 Task: Add a condition where "Channel Is Facebook Post" in pending tickets.
Action: Mouse moved to (117, 477)
Screenshot: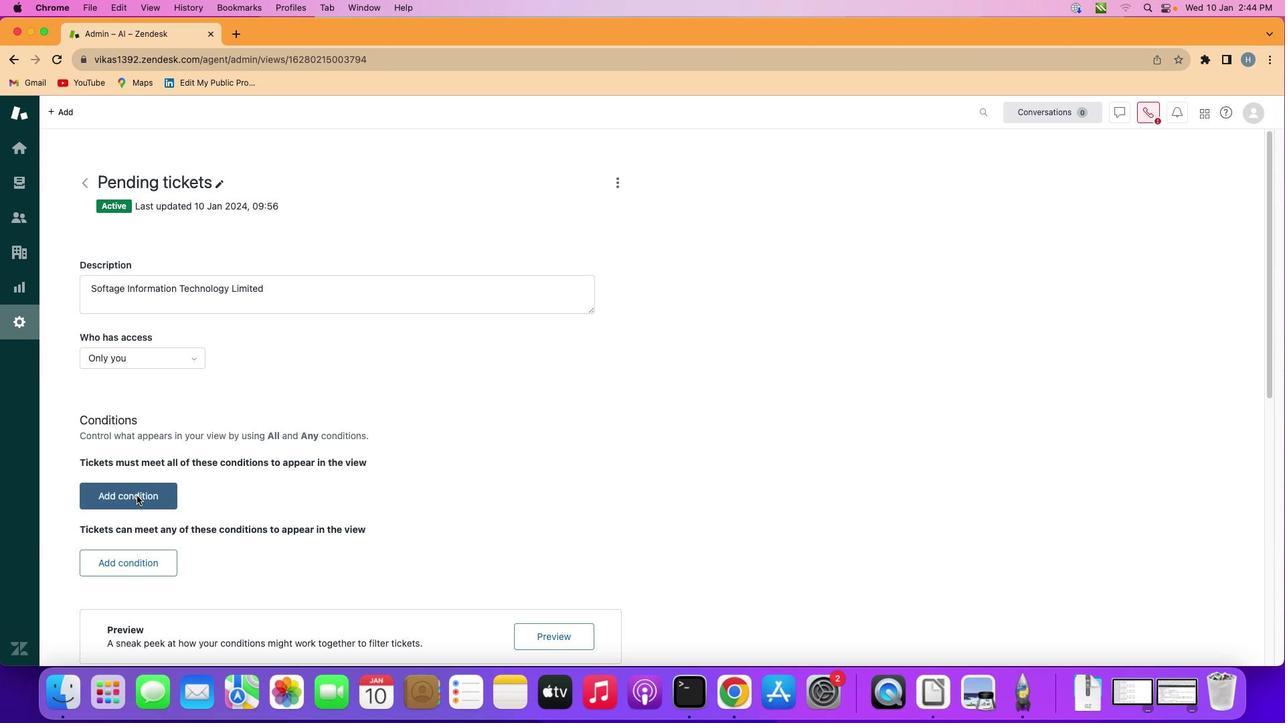 
Action: Mouse pressed left at (117, 477)
Screenshot: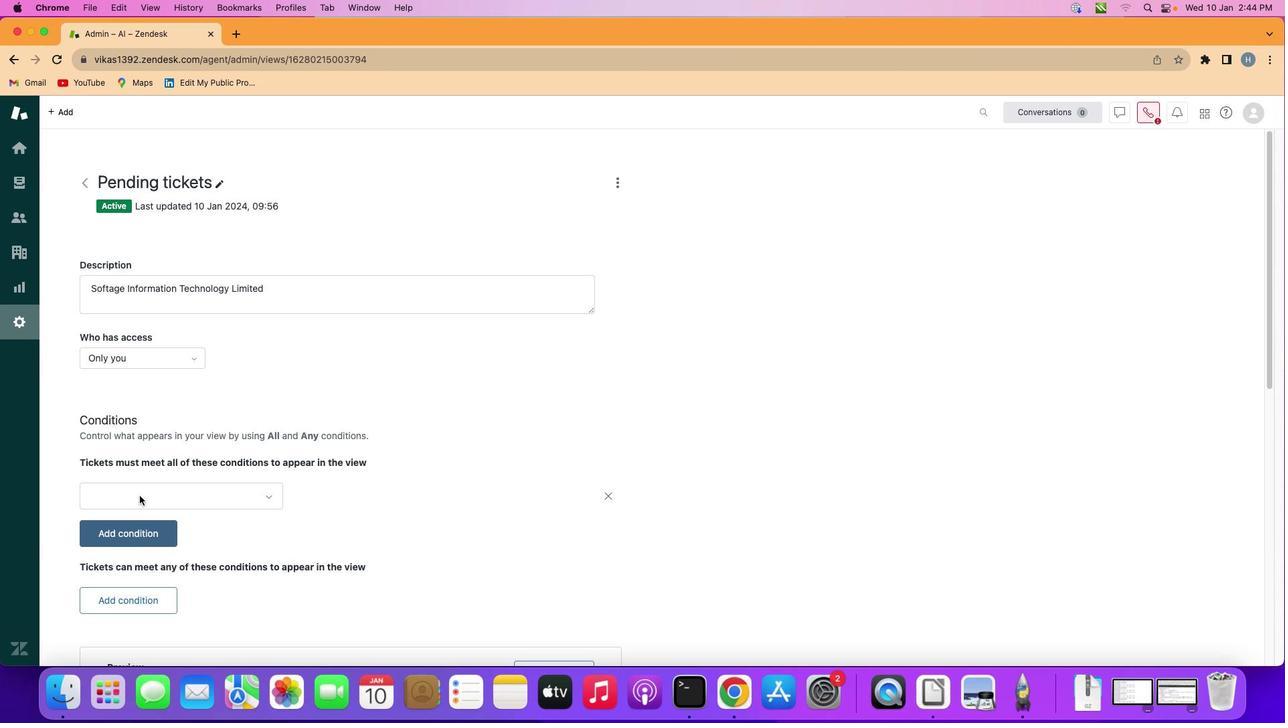 
Action: Mouse moved to (186, 478)
Screenshot: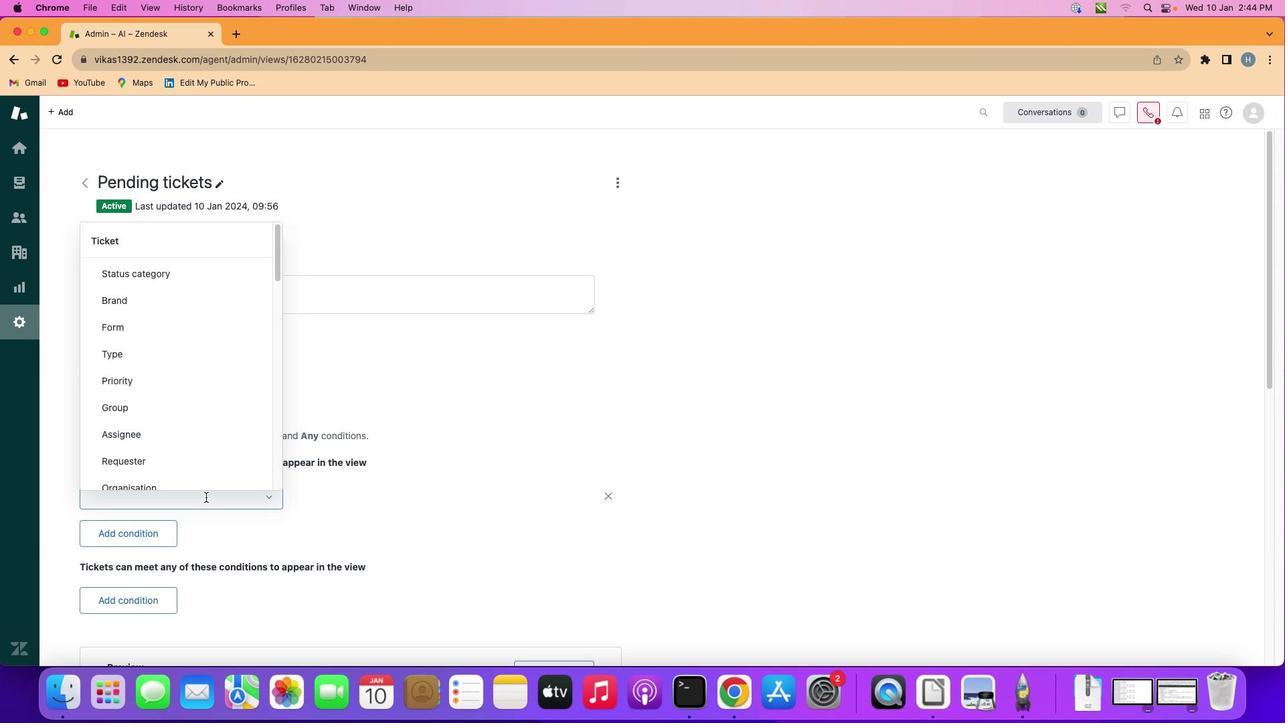 
Action: Mouse pressed left at (186, 478)
Screenshot: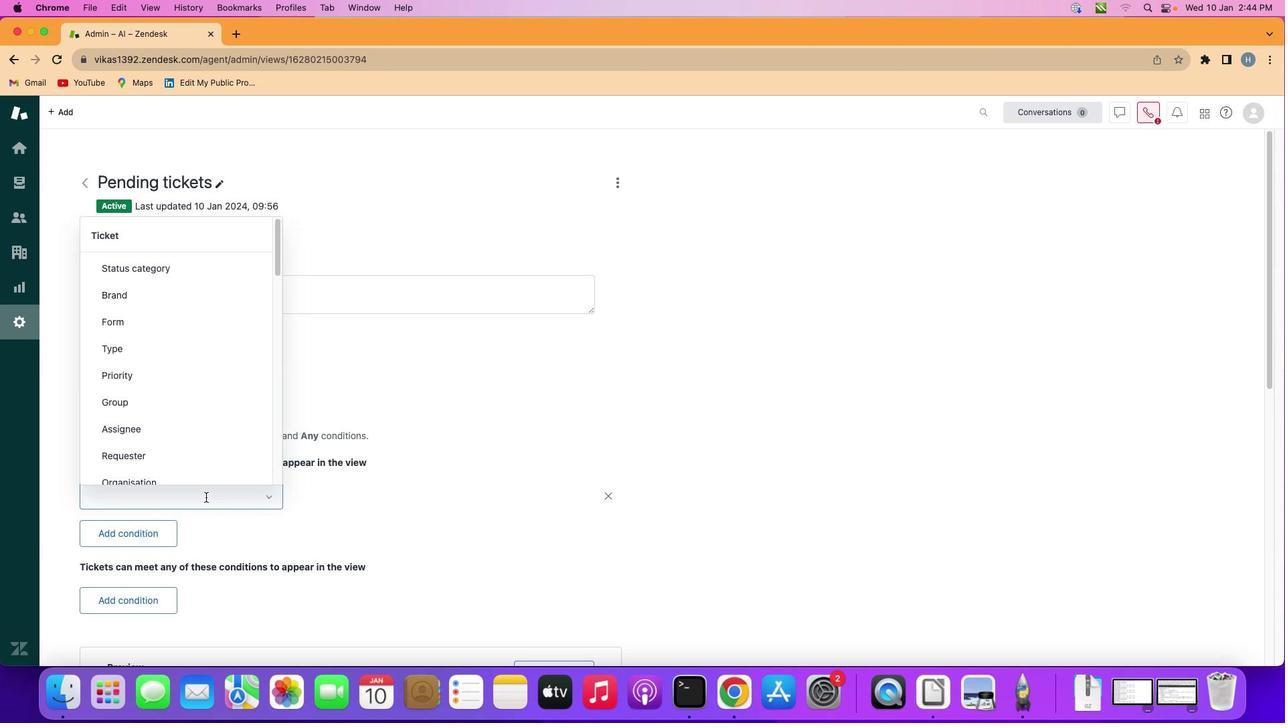 
Action: Mouse moved to (168, 342)
Screenshot: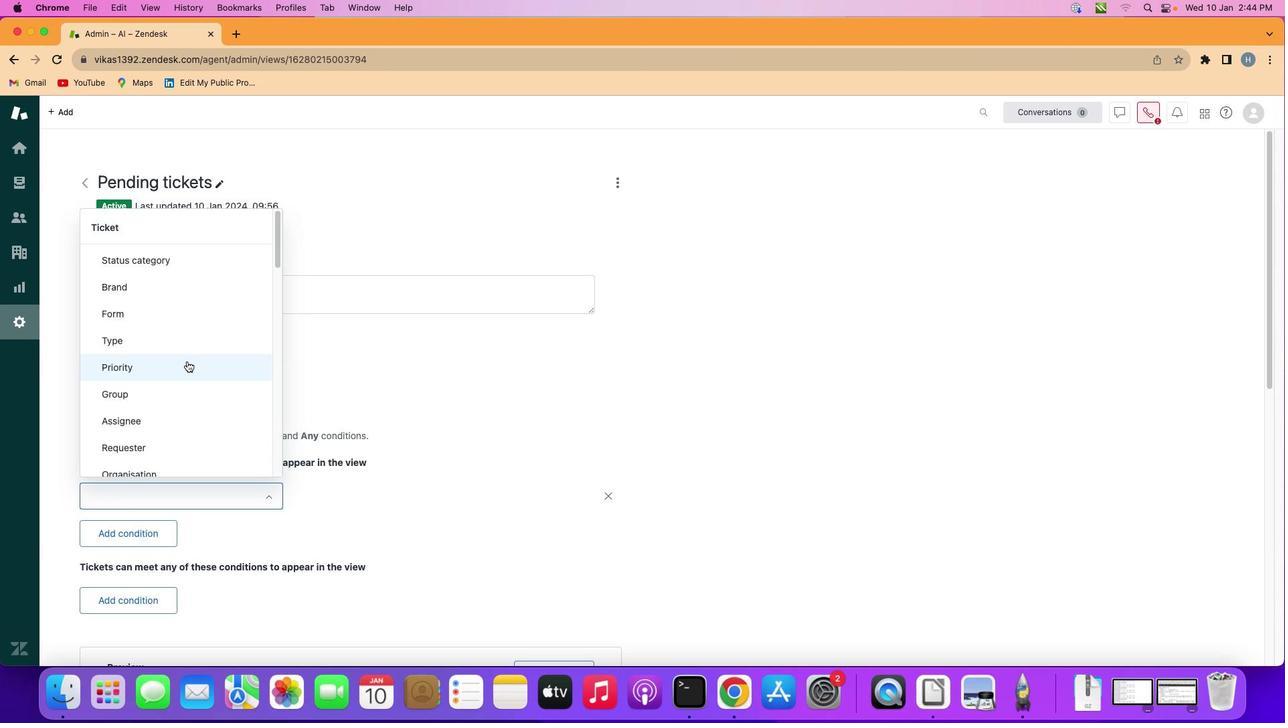 
Action: Mouse scrolled (168, 342) with delta (-18, -18)
Screenshot: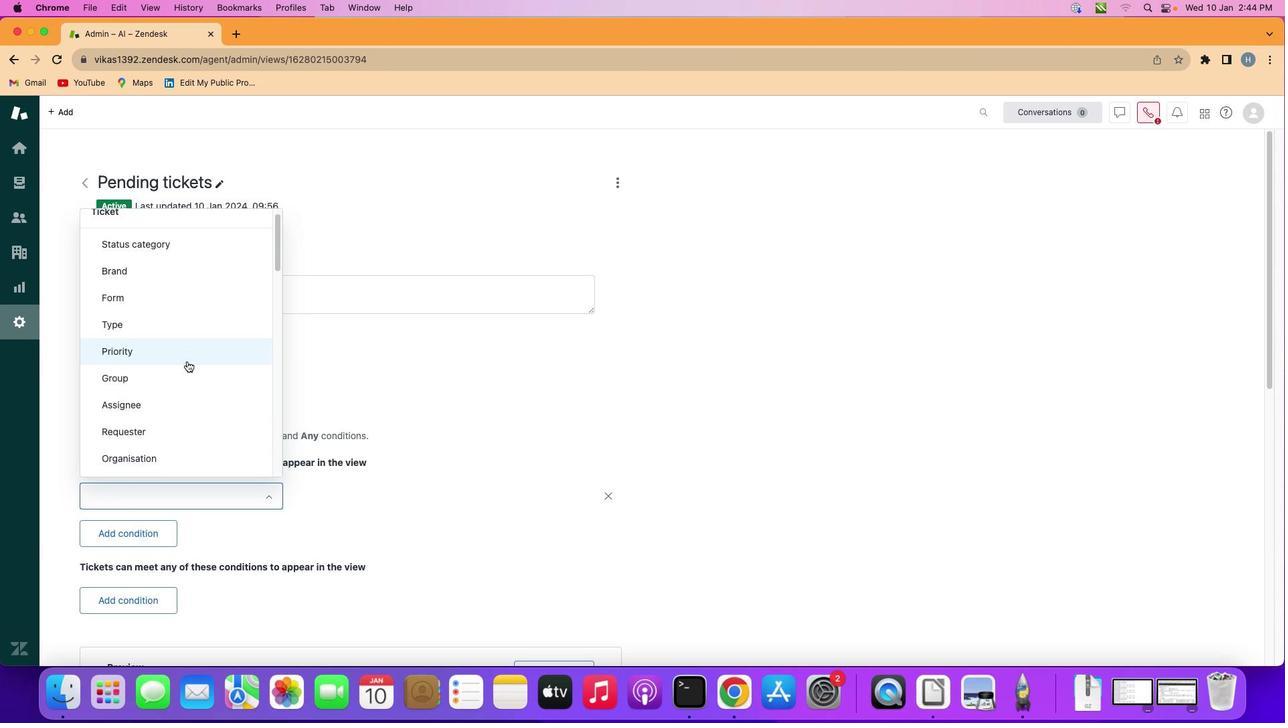 
Action: Mouse scrolled (168, 342) with delta (-18, -18)
Screenshot: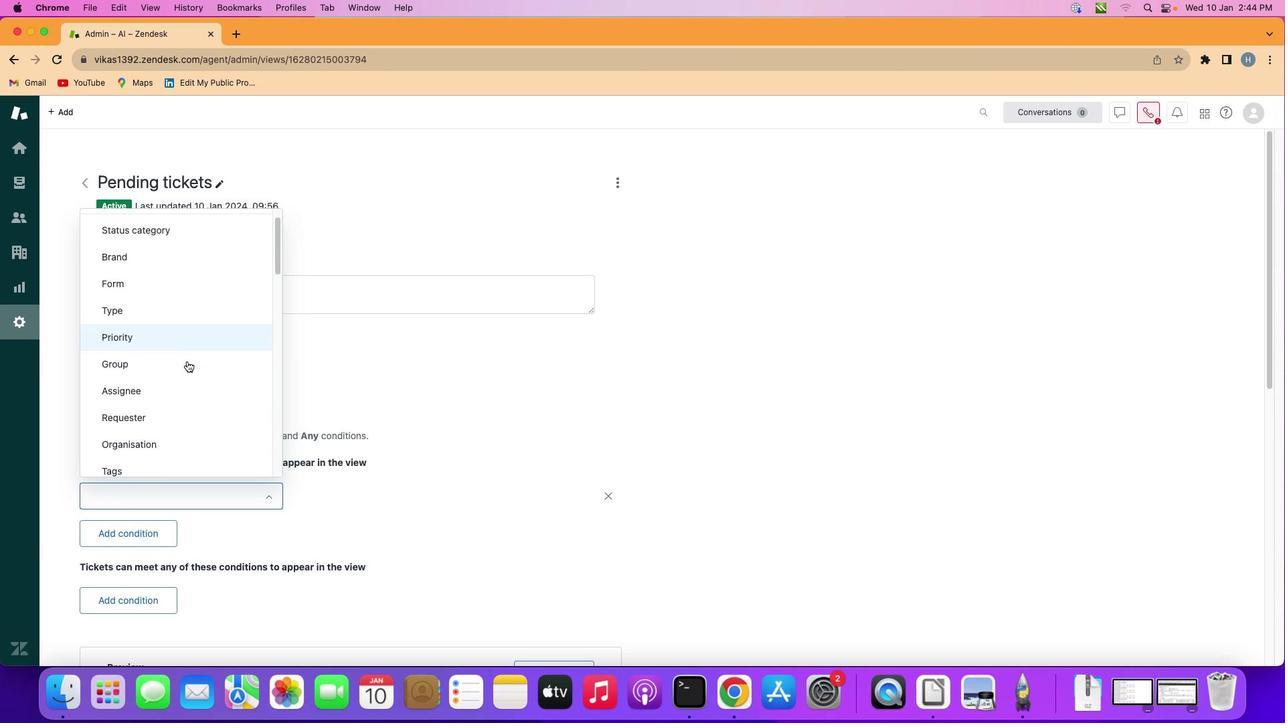 
Action: Mouse scrolled (168, 342) with delta (-18, -18)
Screenshot: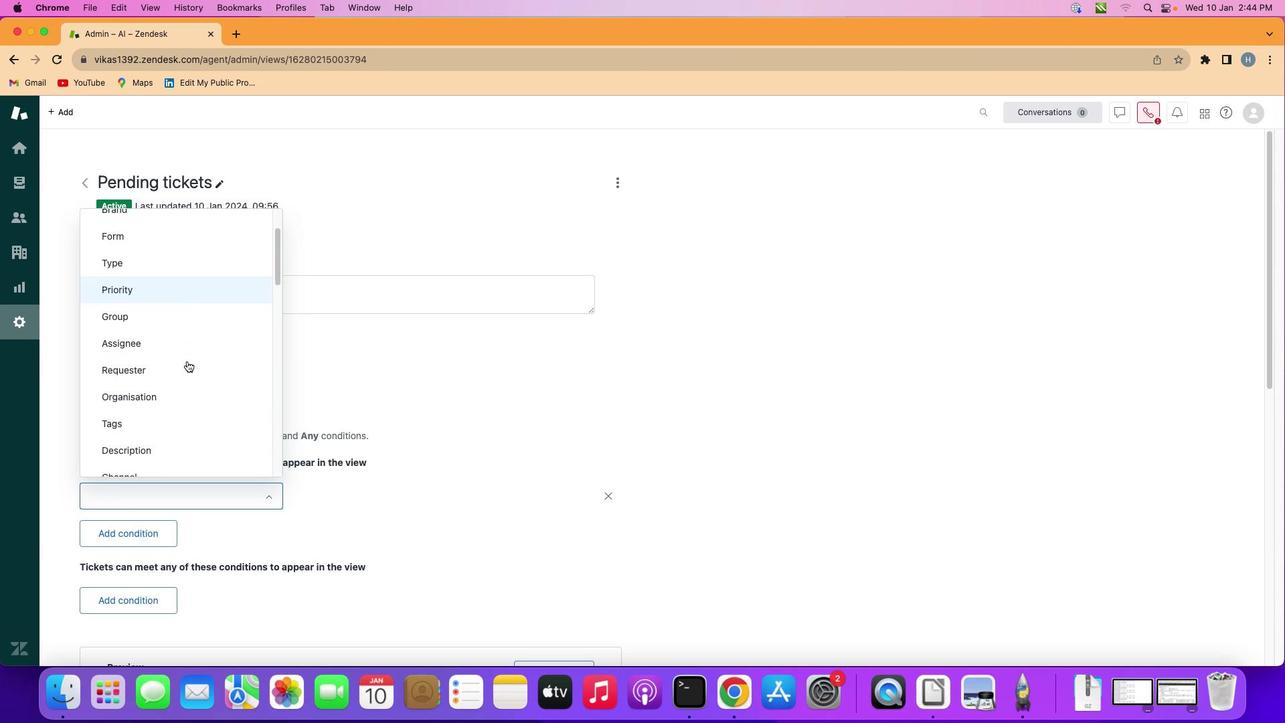 
Action: Mouse scrolled (168, 342) with delta (-18, -19)
Screenshot: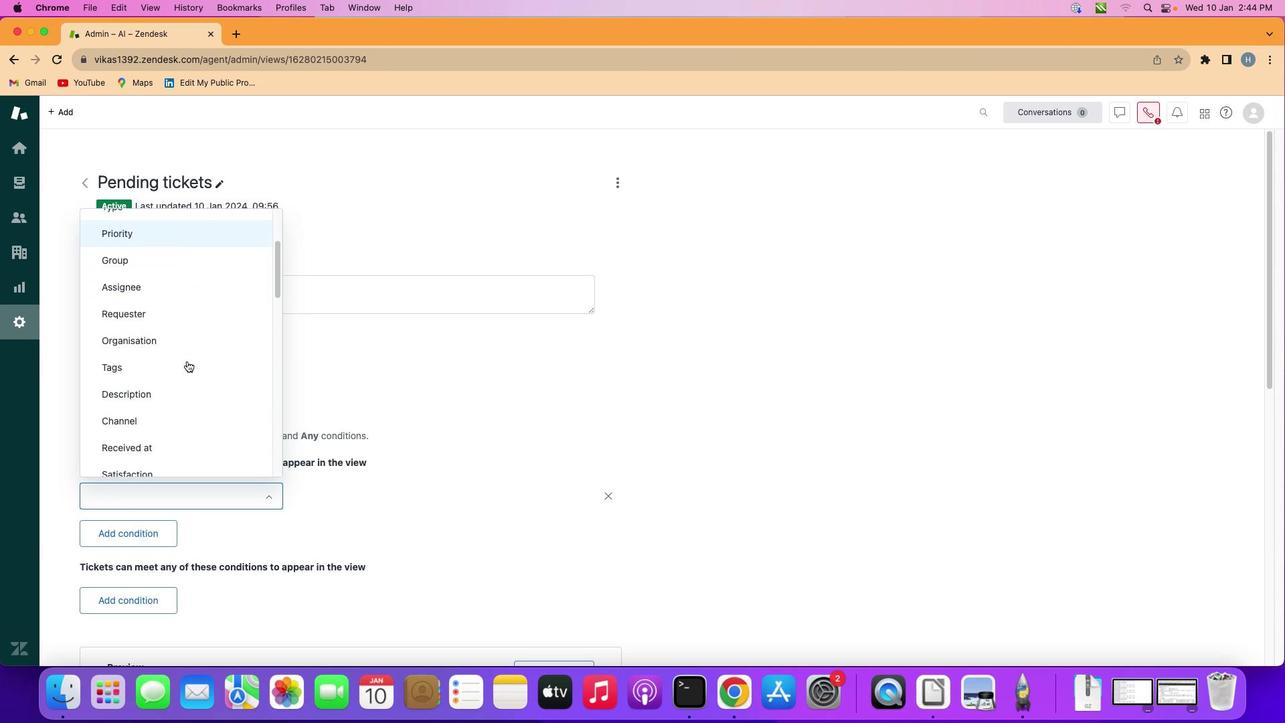 
Action: Mouse scrolled (168, 342) with delta (-18, -19)
Screenshot: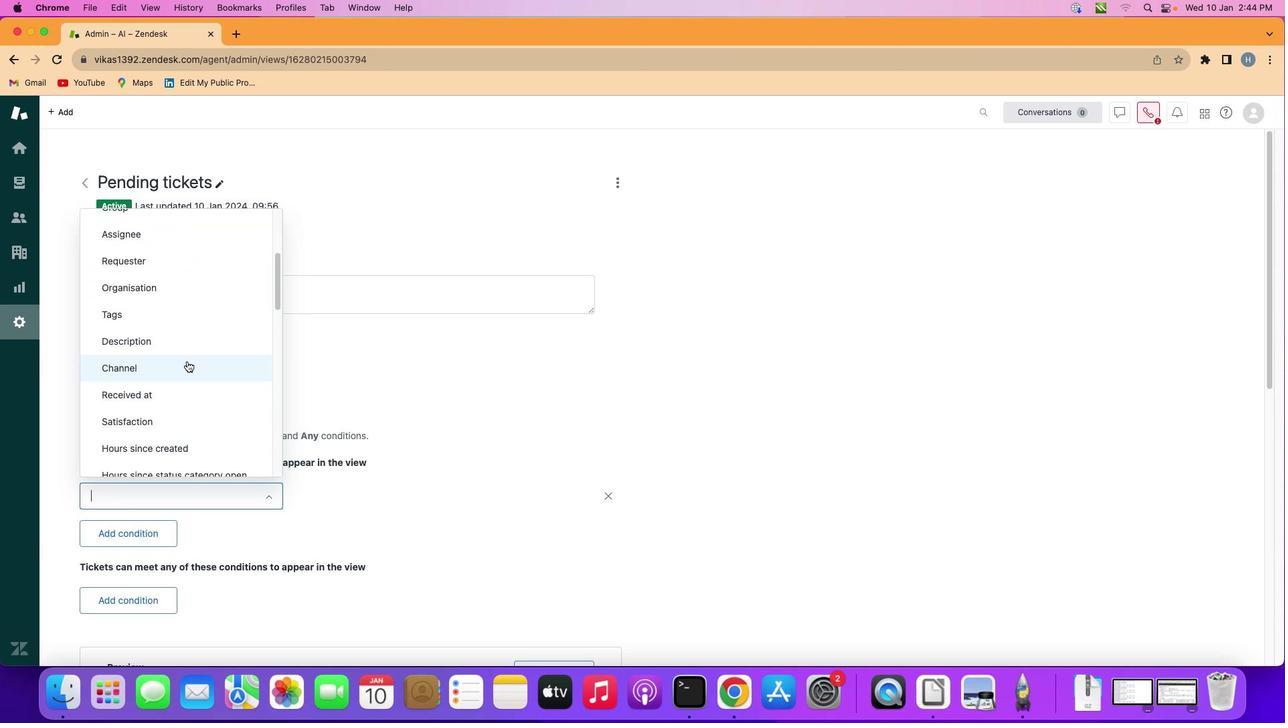 
Action: Mouse moved to (175, 338)
Screenshot: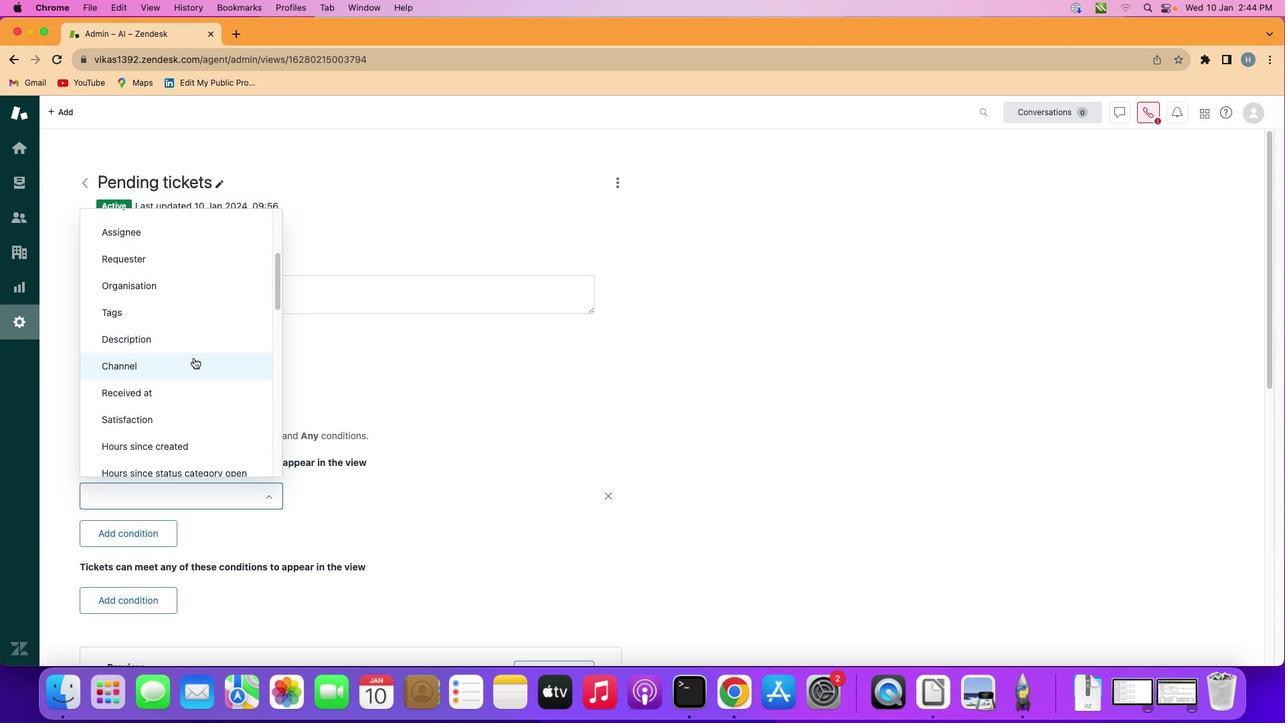 
Action: Mouse scrolled (175, 338) with delta (-18, -18)
Screenshot: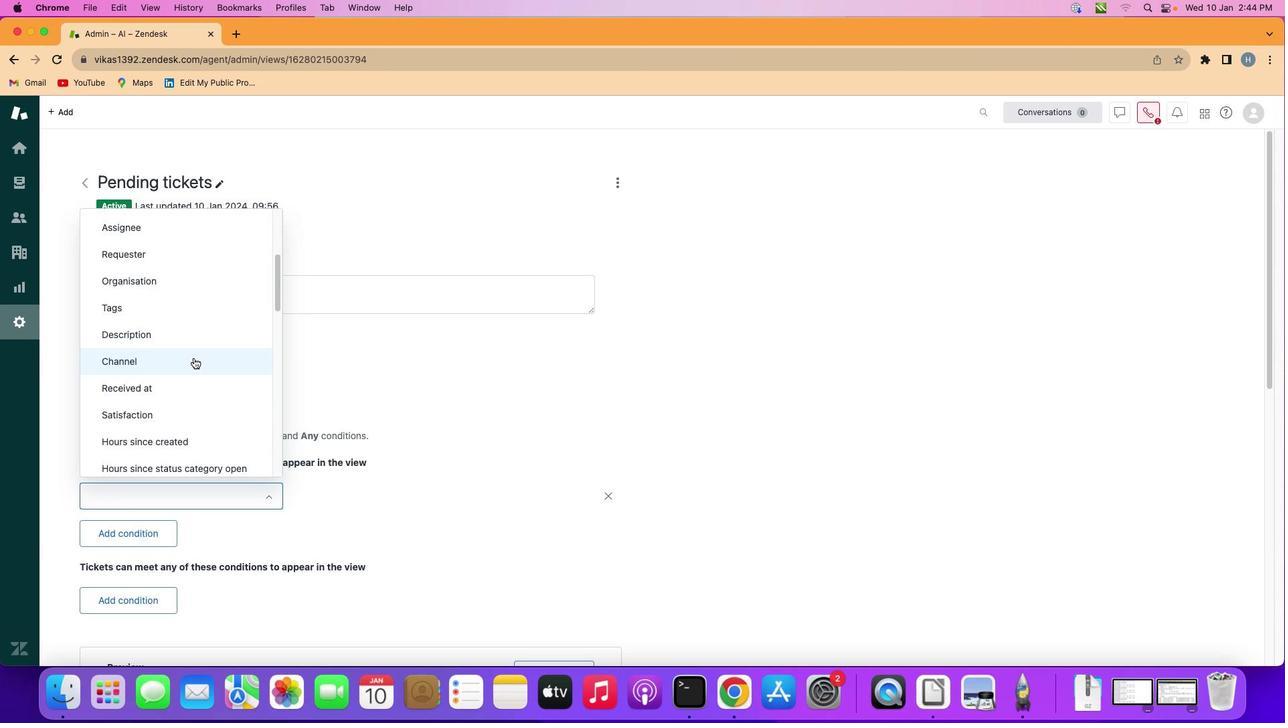 
Action: Mouse scrolled (175, 338) with delta (-18, -18)
Screenshot: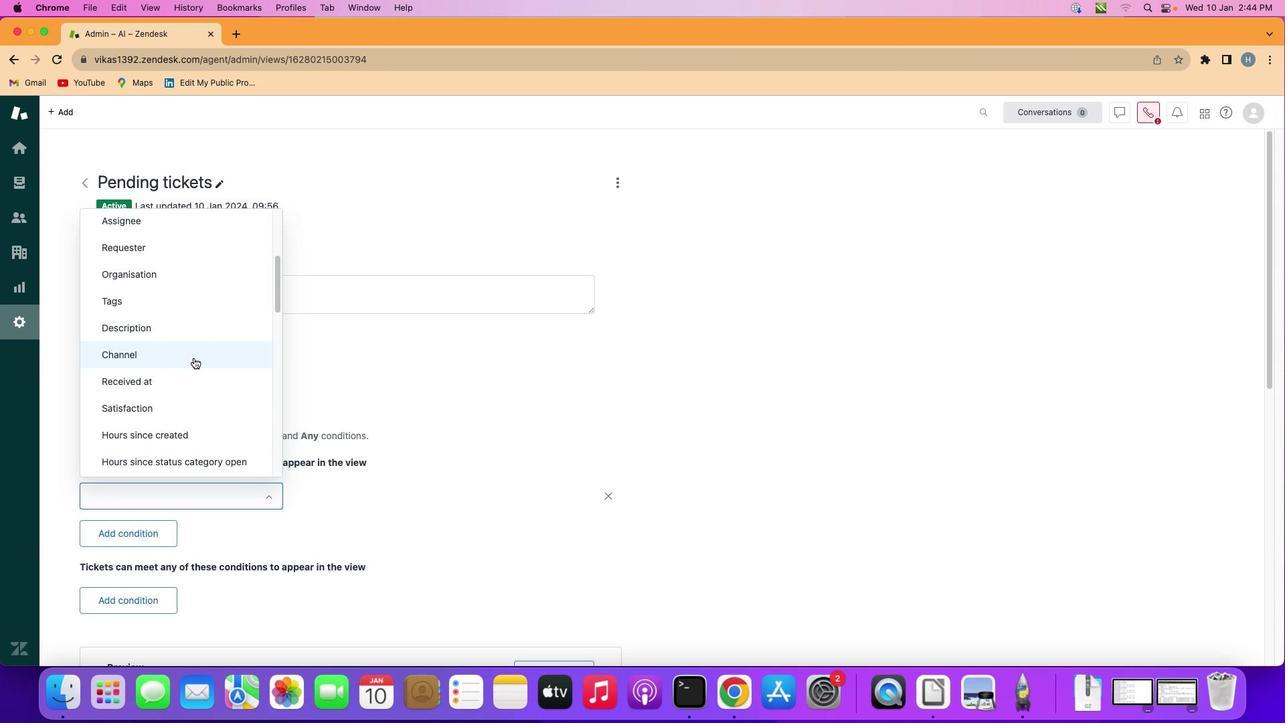 
Action: Mouse moved to (178, 333)
Screenshot: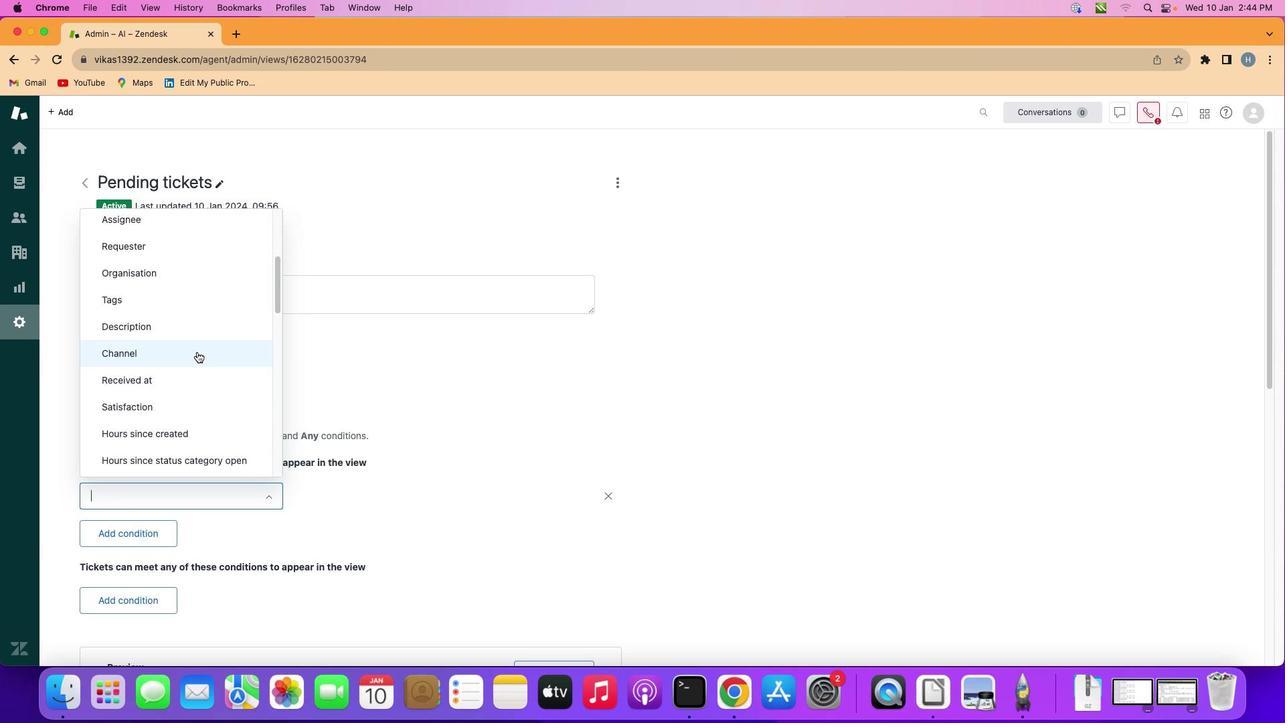 
Action: Mouse pressed left at (178, 333)
Screenshot: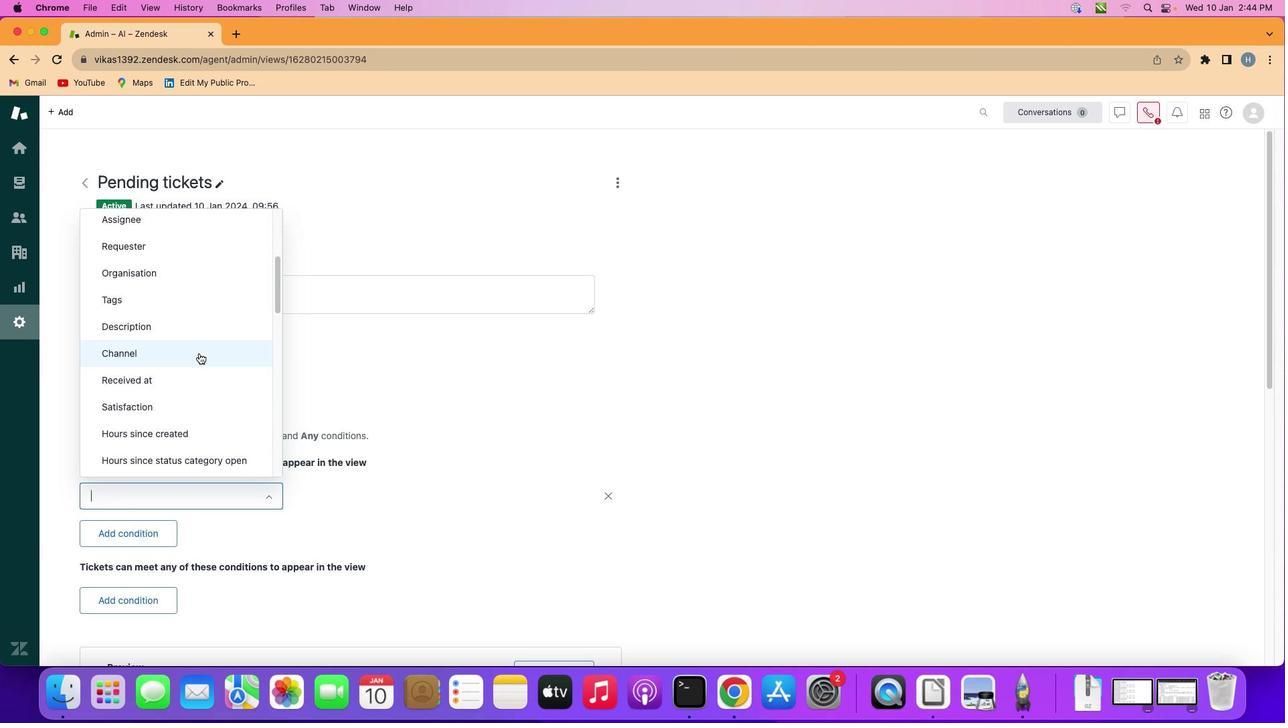 
Action: Mouse moved to (363, 472)
Screenshot: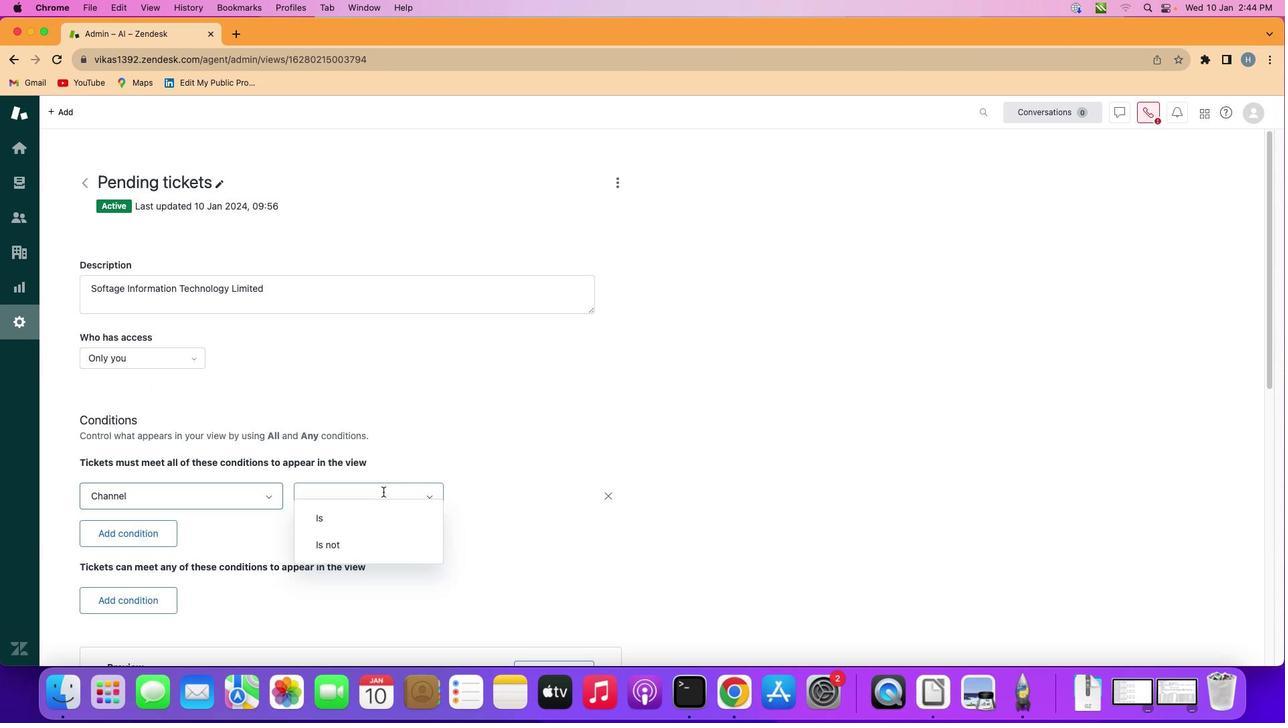 
Action: Mouse pressed left at (363, 472)
Screenshot: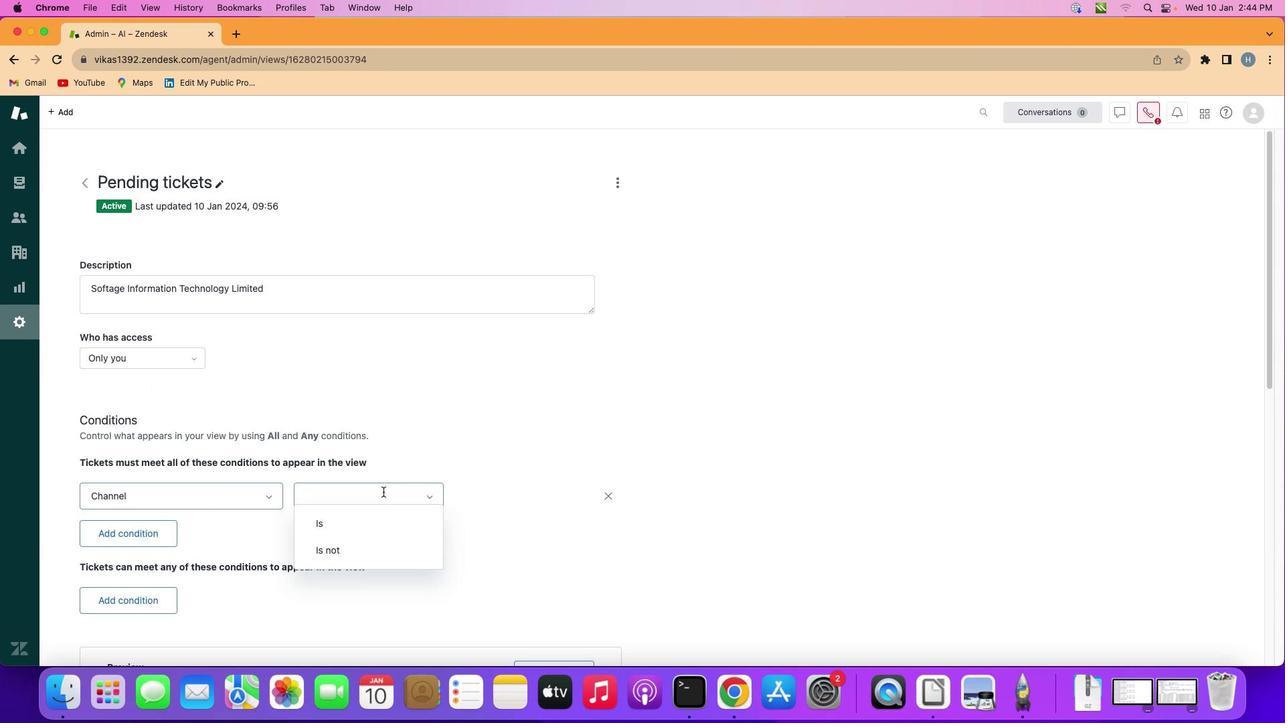
Action: Mouse moved to (352, 506)
Screenshot: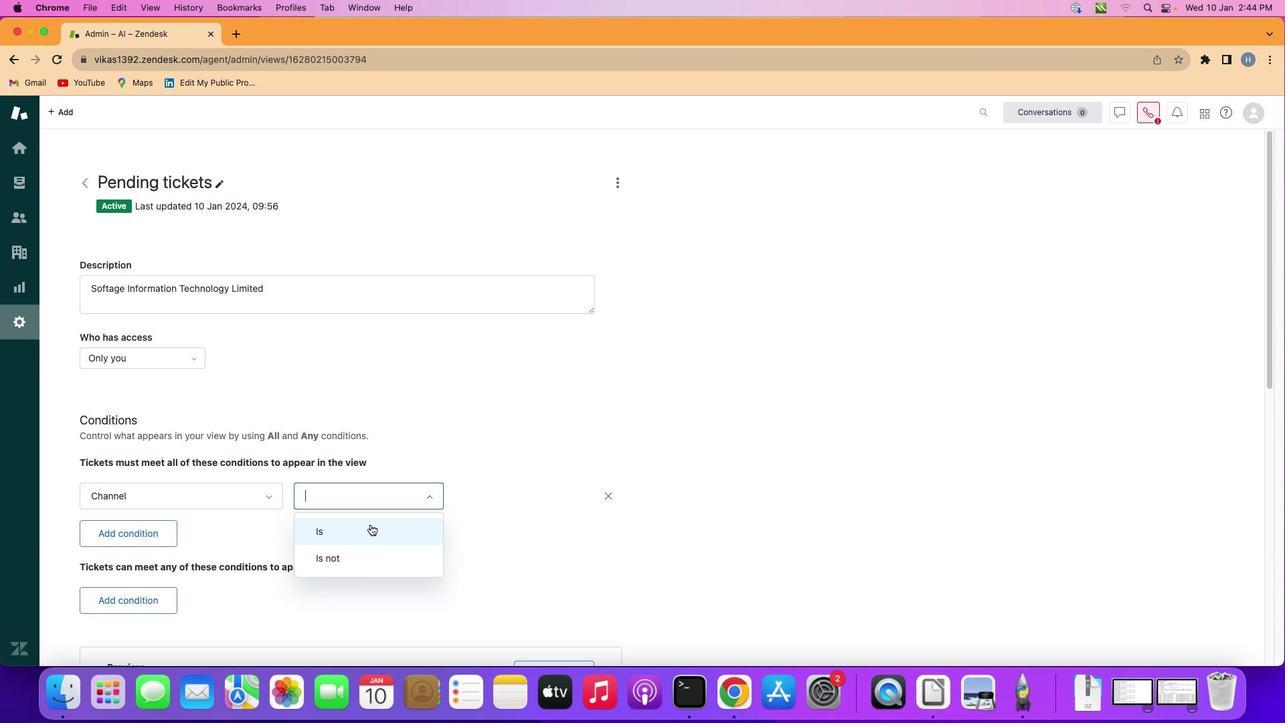 
Action: Mouse pressed left at (352, 506)
Screenshot: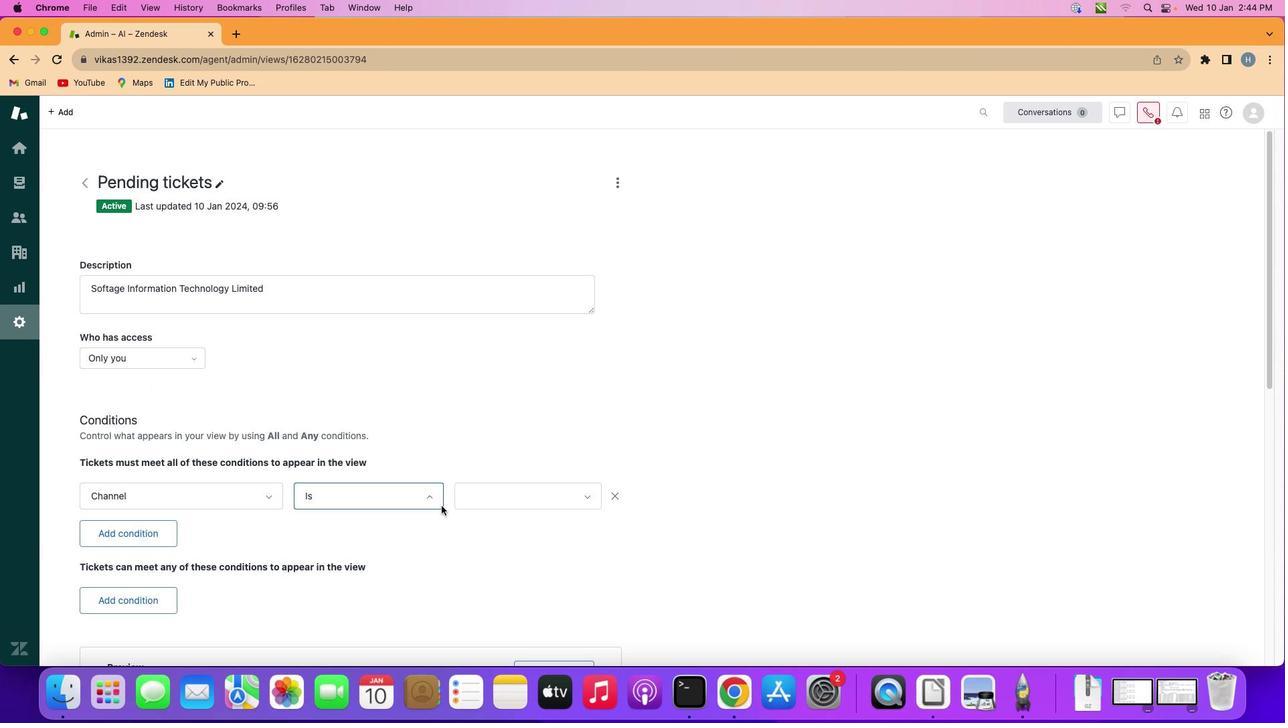 
Action: Mouse moved to (525, 467)
Screenshot: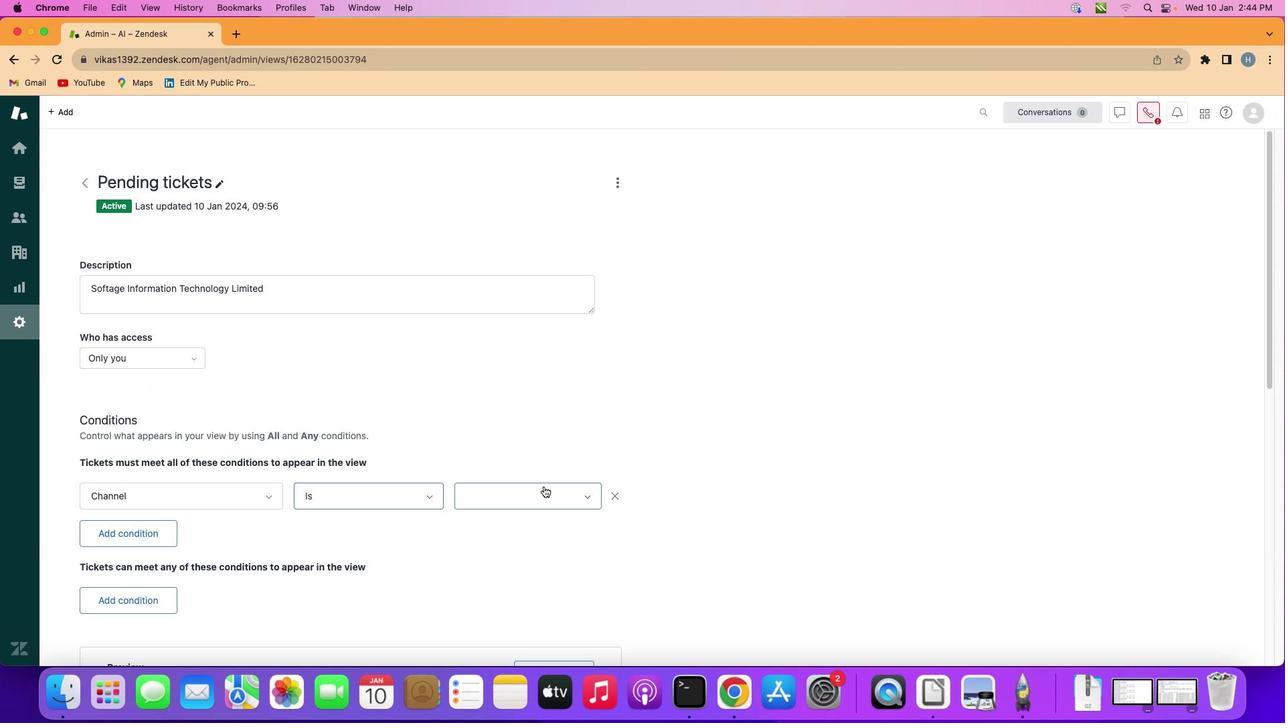 
Action: Mouse pressed left at (525, 467)
Screenshot: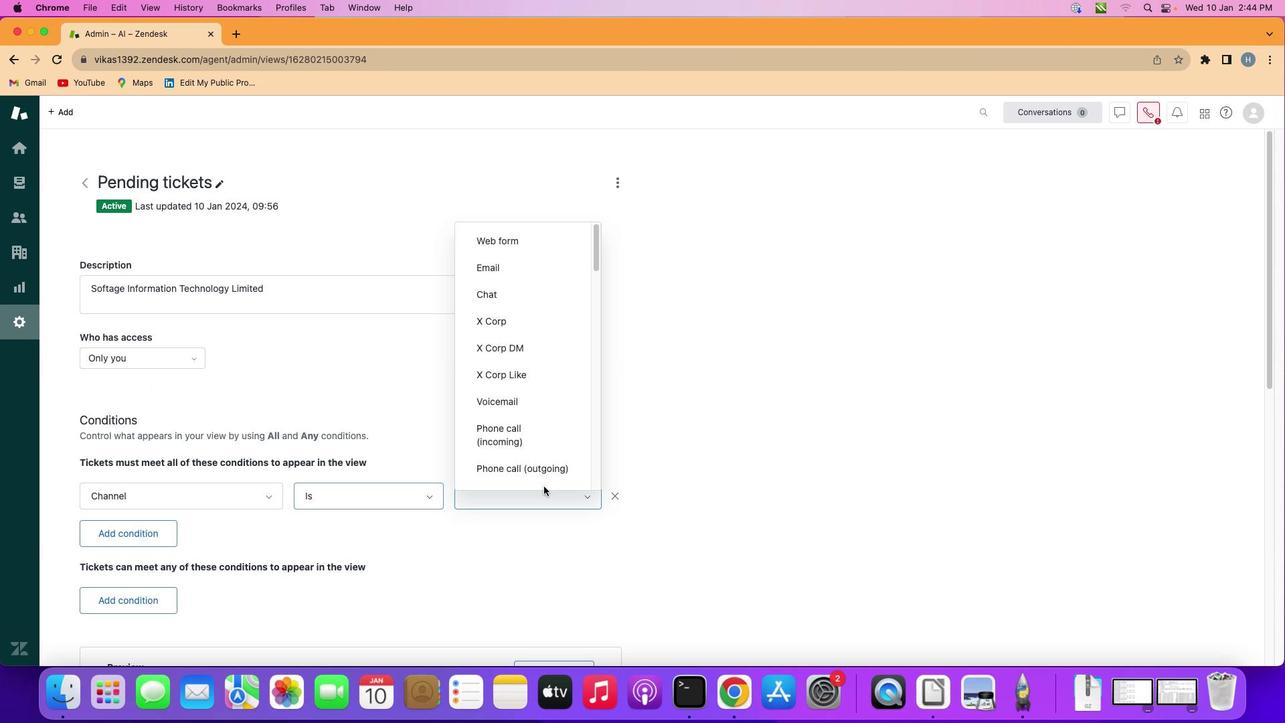 
Action: Mouse moved to (515, 310)
Screenshot: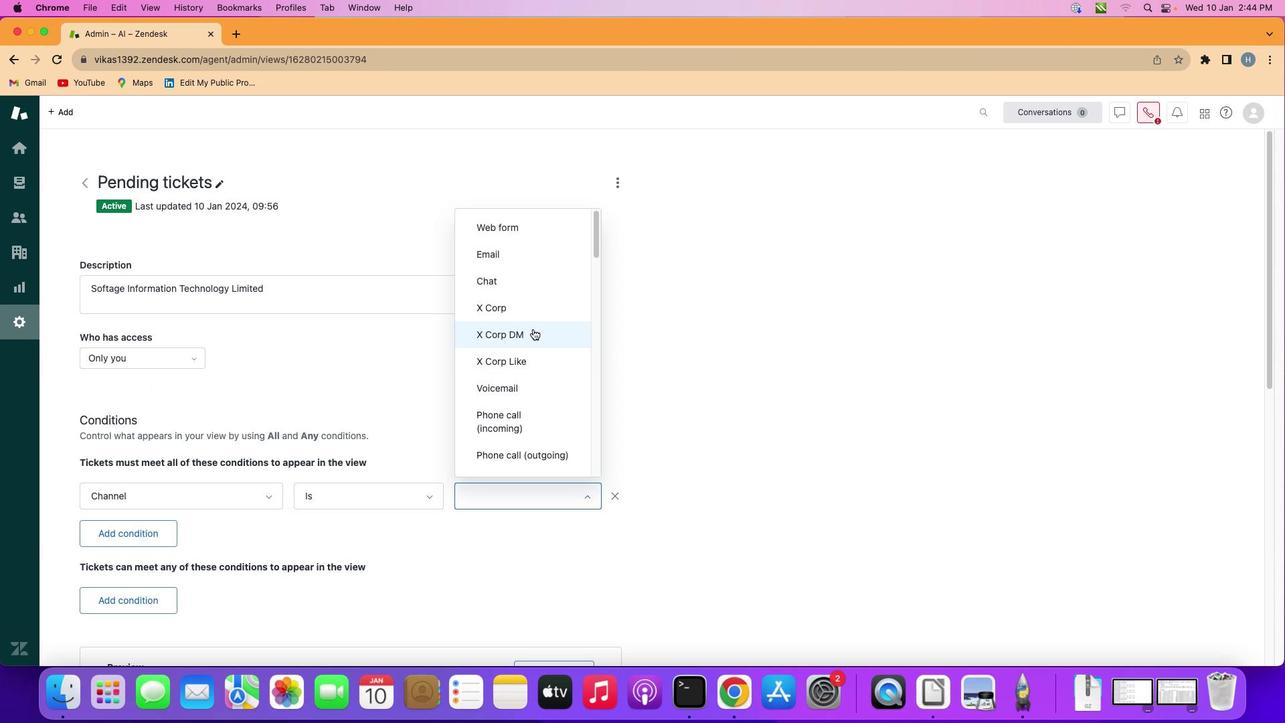 
Action: Mouse scrolled (515, 310) with delta (-18, -18)
Screenshot: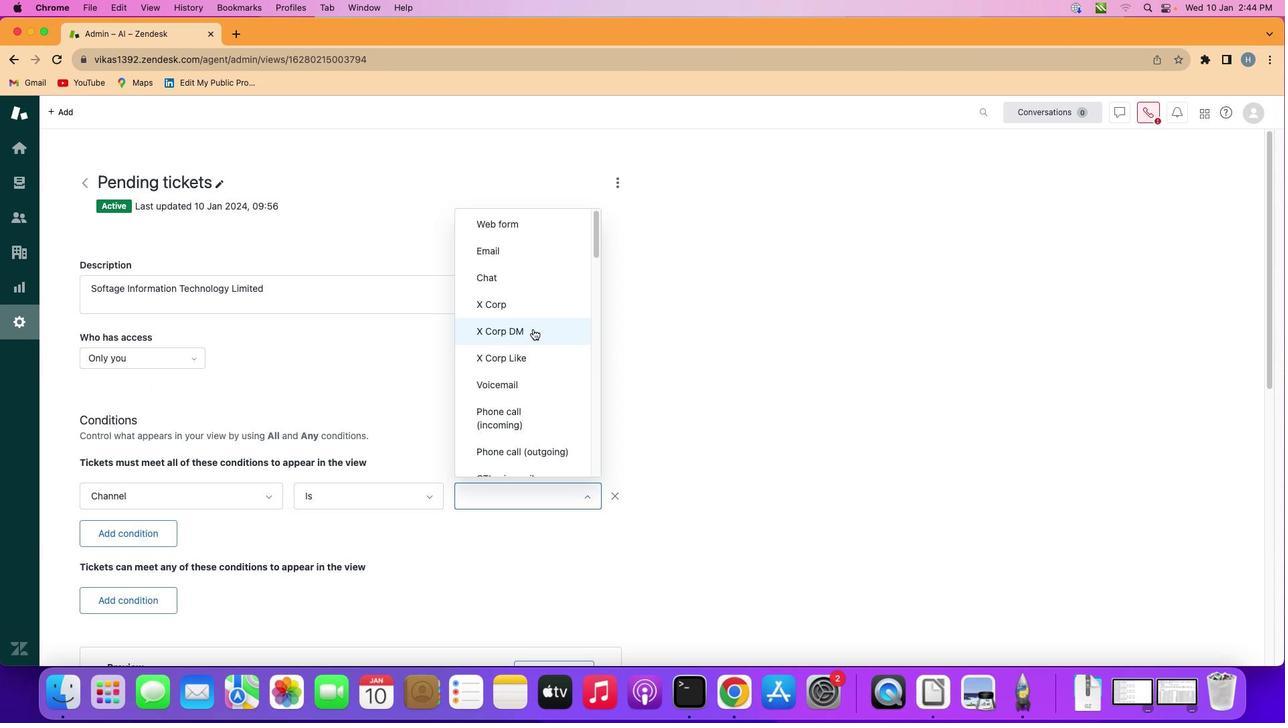 
Action: Mouse scrolled (515, 310) with delta (-18, -18)
Screenshot: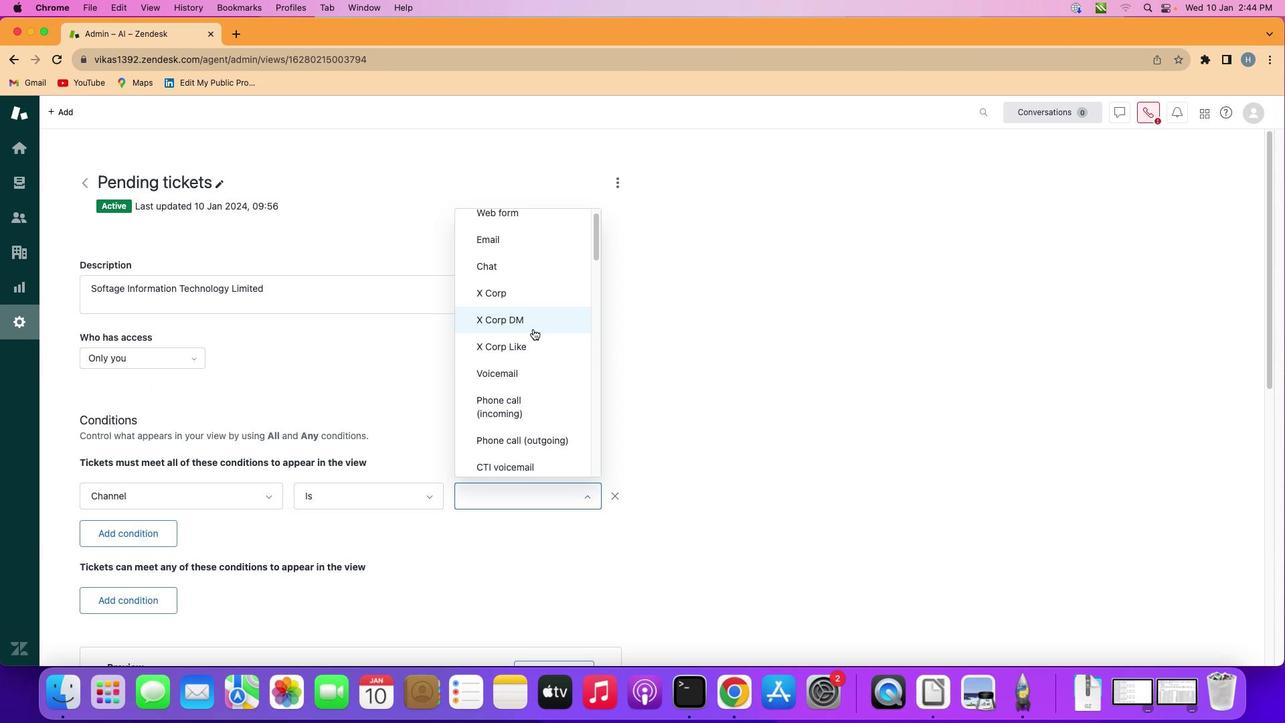 
Action: Mouse scrolled (515, 310) with delta (-18, -18)
Screenshot: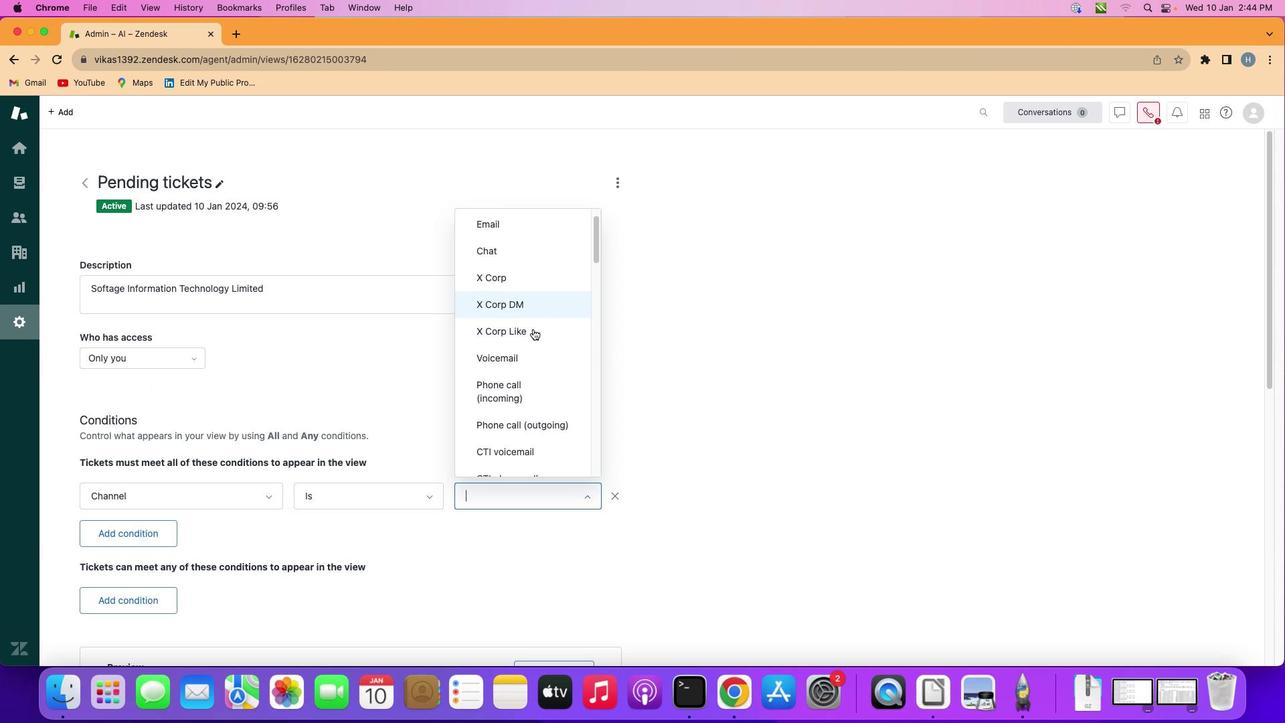 
Action: Mouse scrolled (515, 310) with delta (-18, -18)
Screenshot: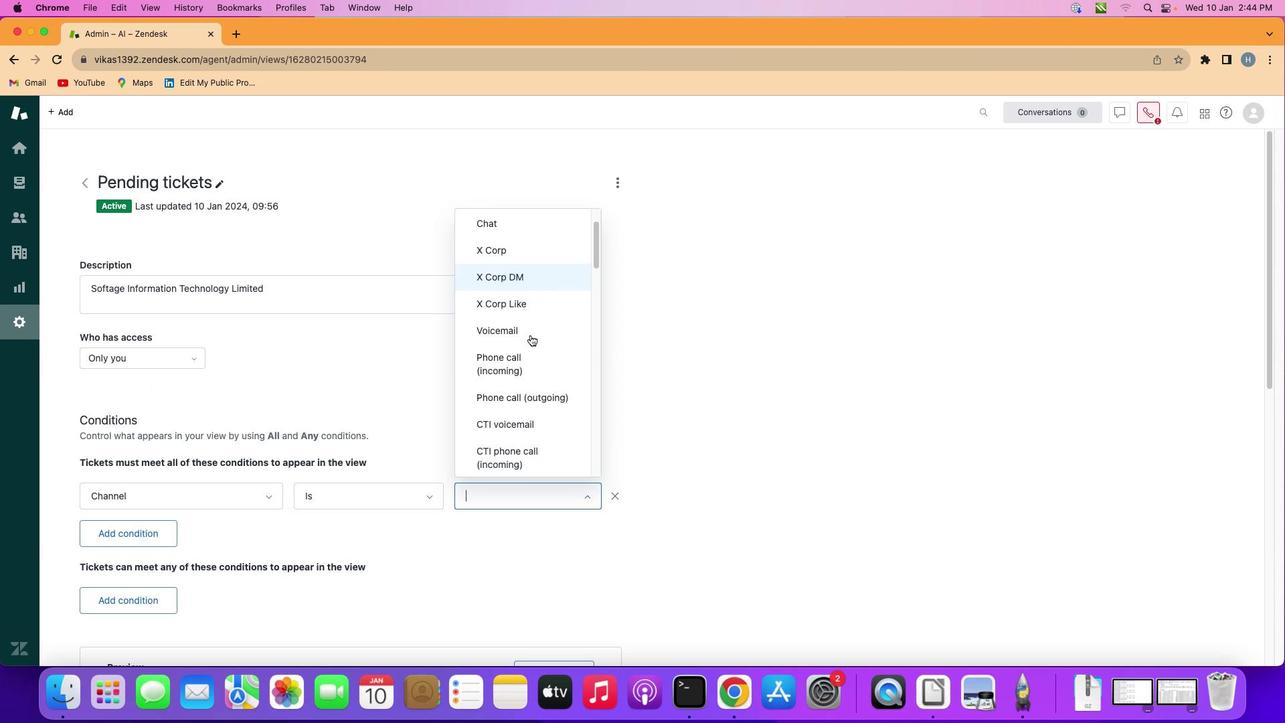 
Action: Mouse moved to (492, 336)
Screenshot: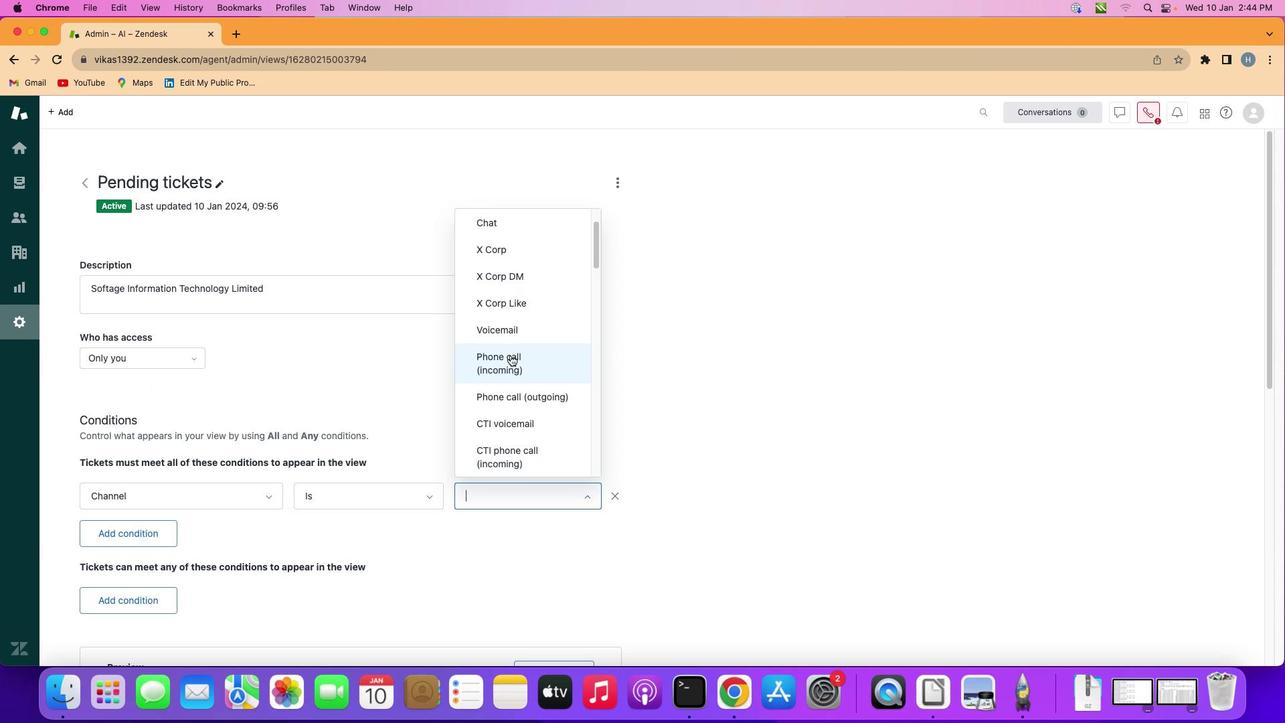 
Action: Mouse scrolled (492, 336) with delta (-18, -18)
Screenshot: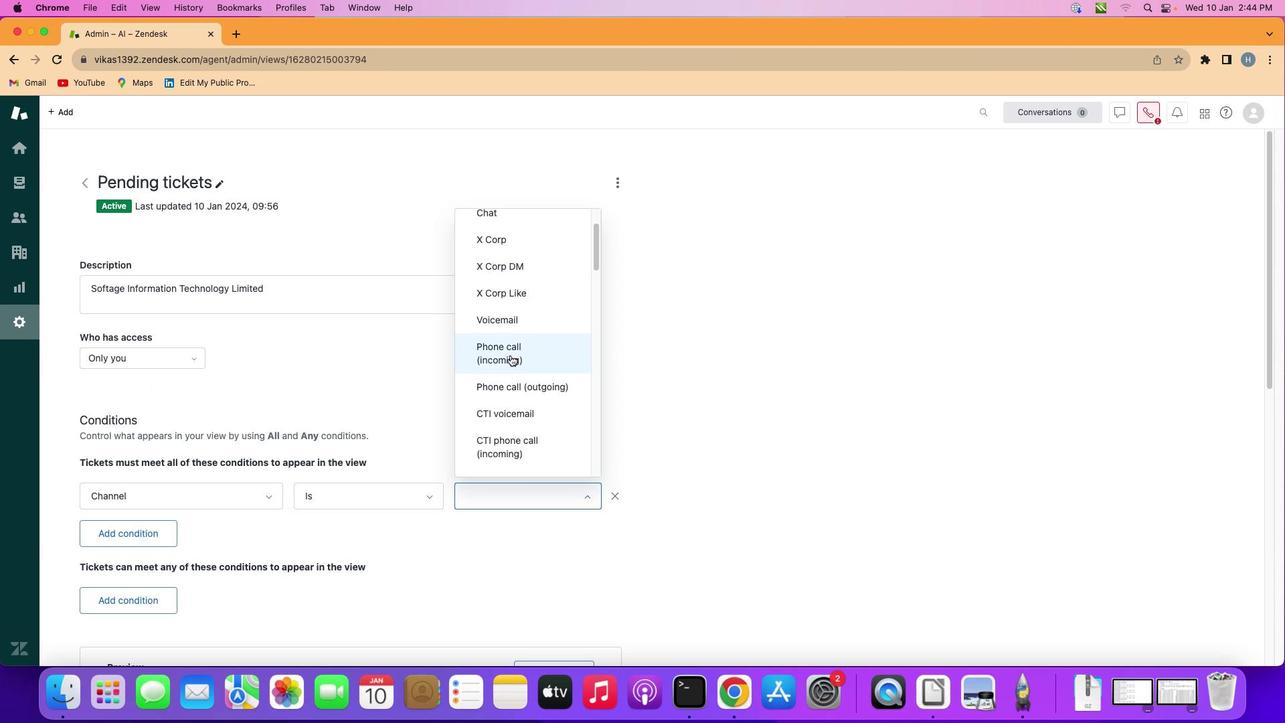 
Action: Mouse scrolled (492, 336) with delta (-18, -18)
Screenshot: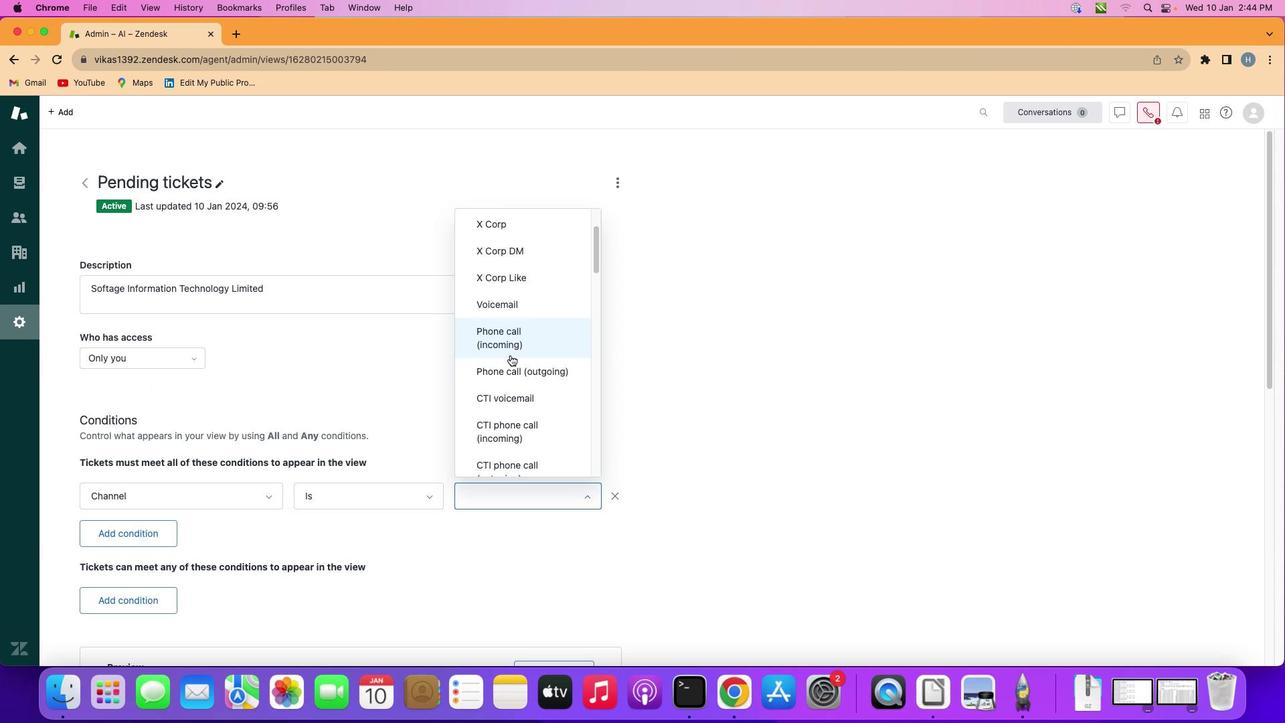 
Action: Mouse scrolled (492, 336) with delta (-18, -18)
Screenshot: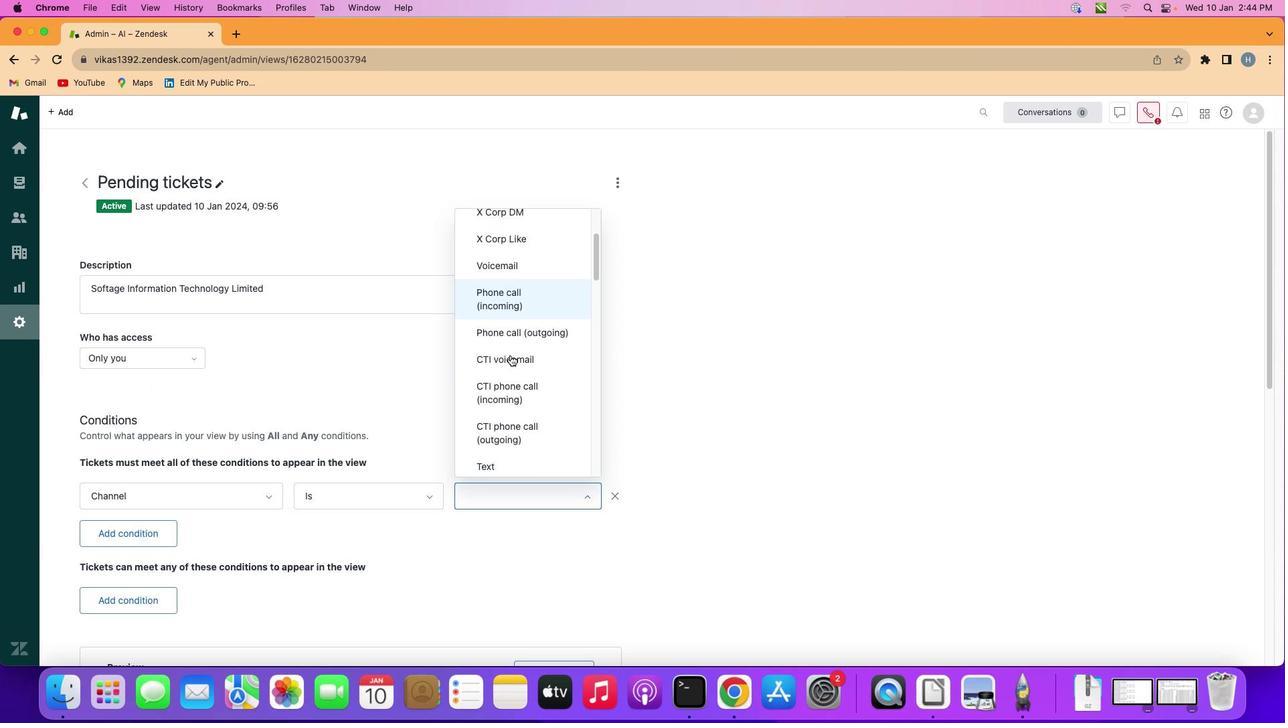 
Action: Mouse scrolled (492, 336) with delta (-18, -18)
Screenshot: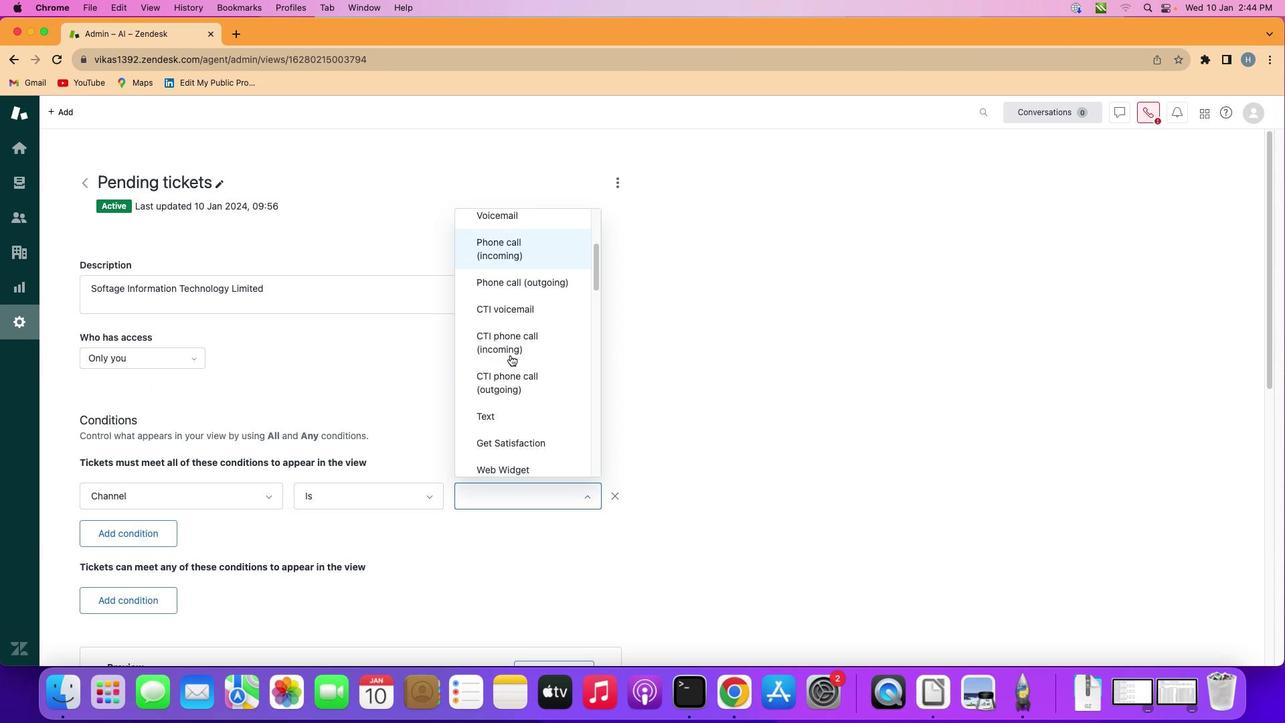 
Action: Mouse scrolled (492, 336) with delta (-18, -19)
Screenshot: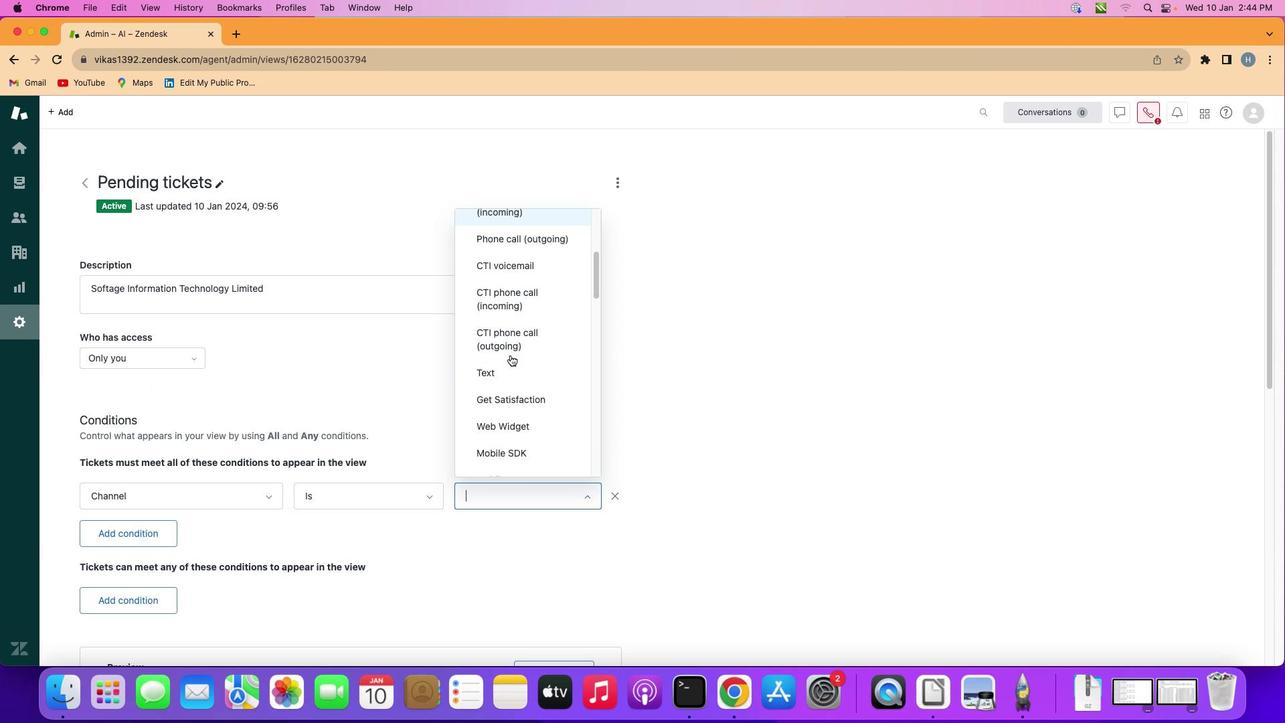 
Action: Mouse scrolled (492, 336) with delta (-18, -18)
Screenshot: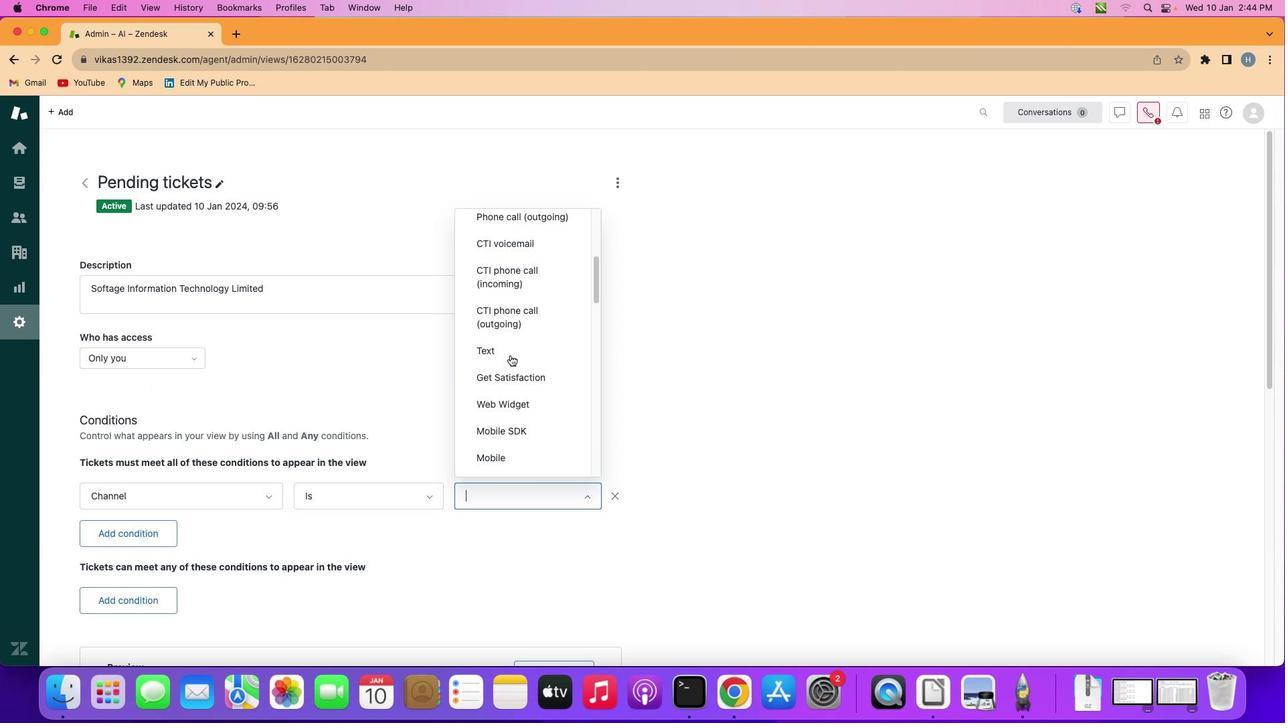 
Action: Mouse scrolled (492, 336) with delta (-18, -18)
Screenshot: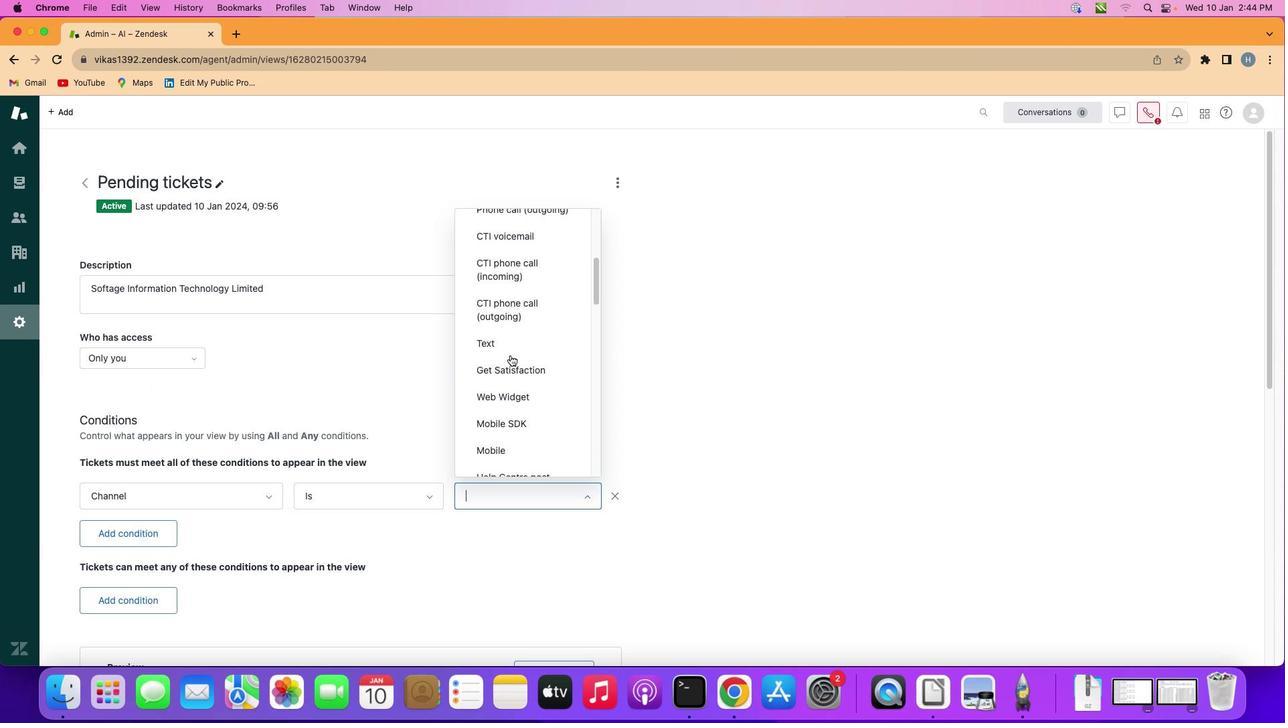 
Action: Mouse scrolled (492, 336) with delta (-18, -18)
Screenshot: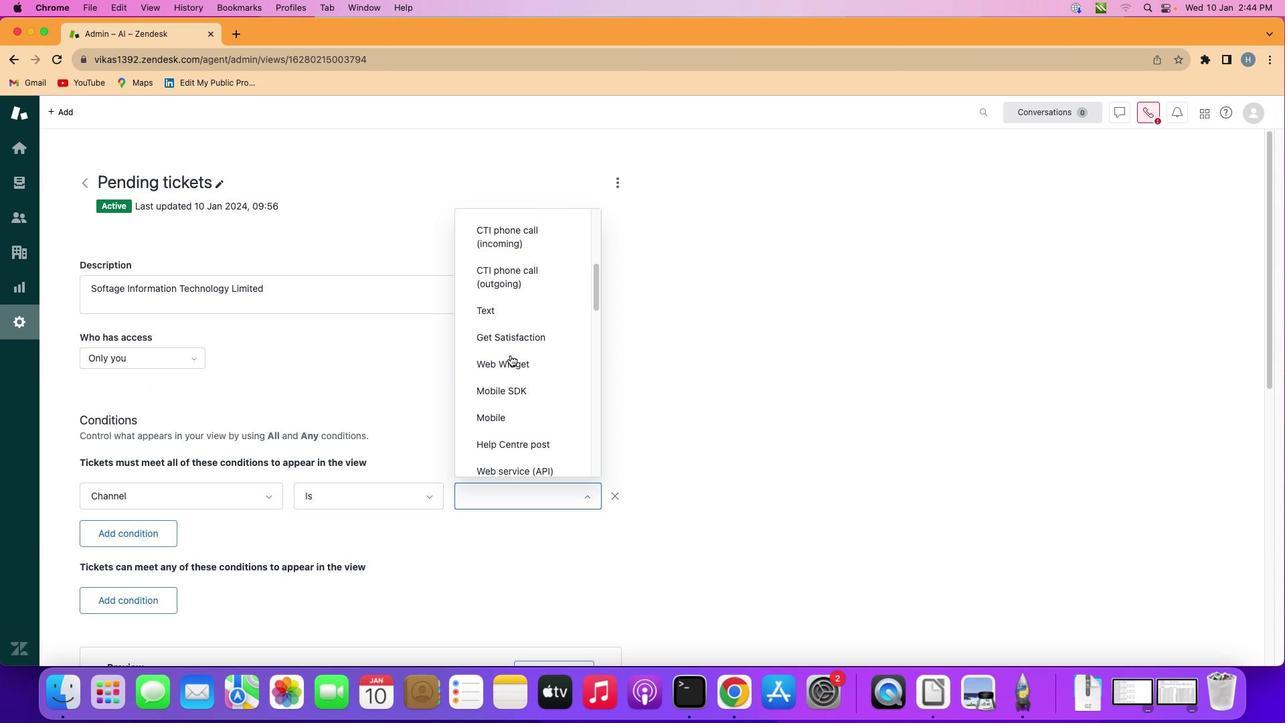 
Action: Mouse scrolled (492, 336) with delta (-18, -18)
Screenshot: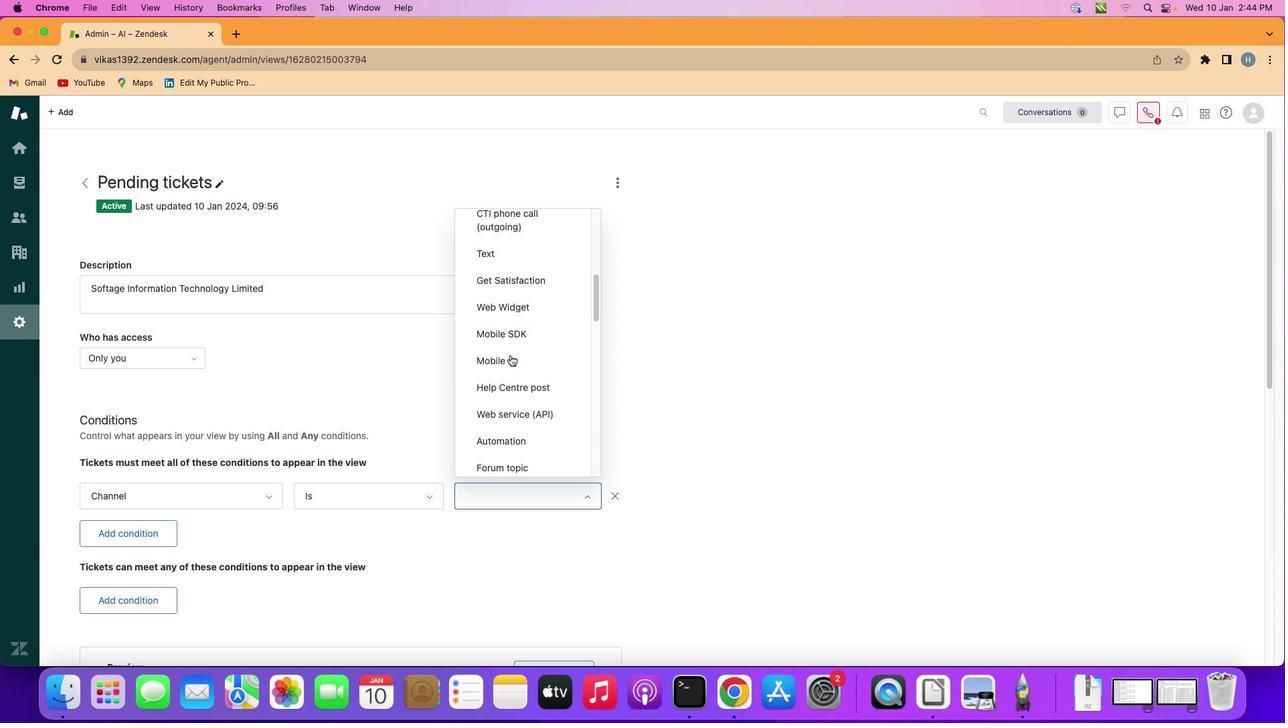 
Action: Mouse scrolled (492, 336) with delta (-18, -18)
Screenshot: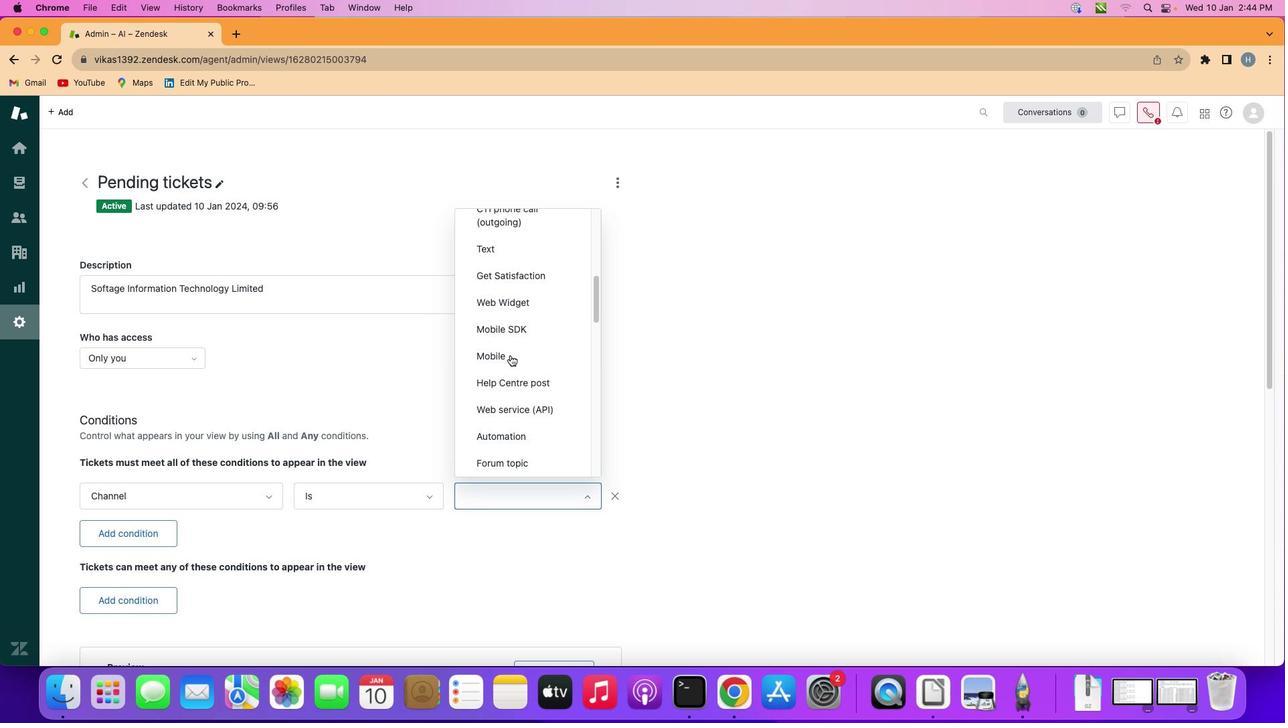 
Action: Mouse moved to (495, 336)
Screenshot: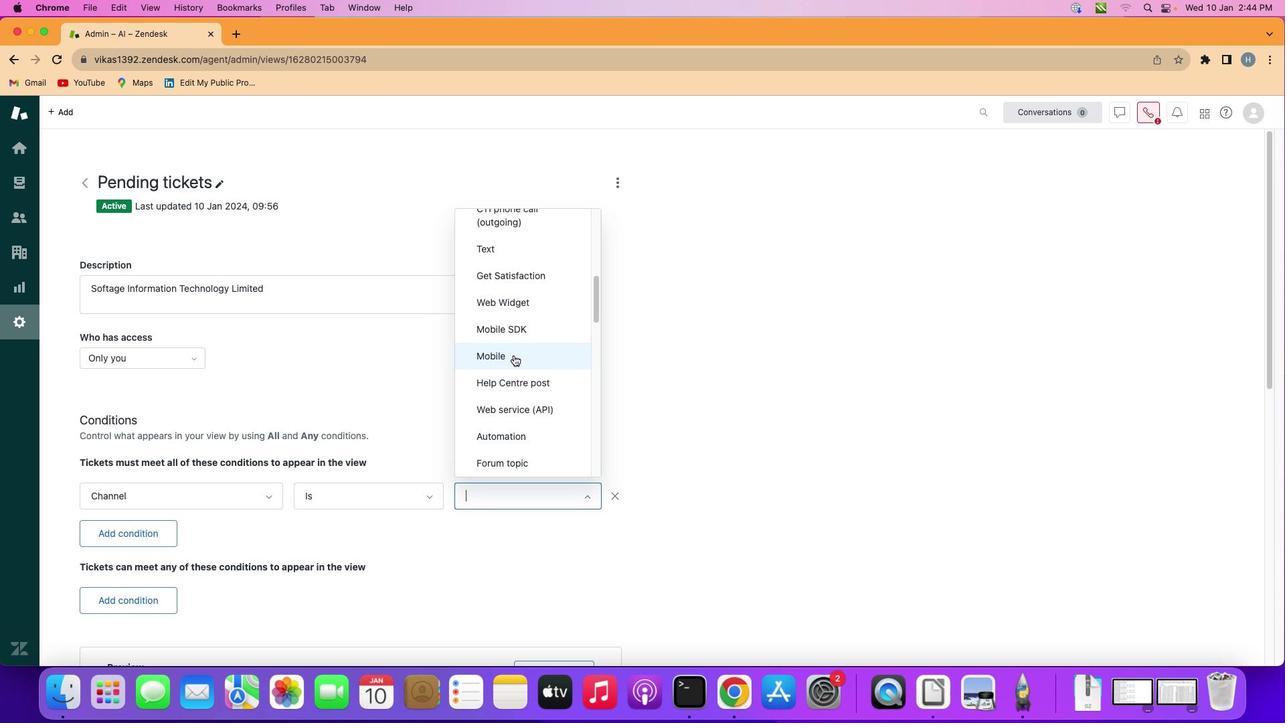 
Action: Mouse scrolled (495, 336) with delta (-18, -18)
Screenshot: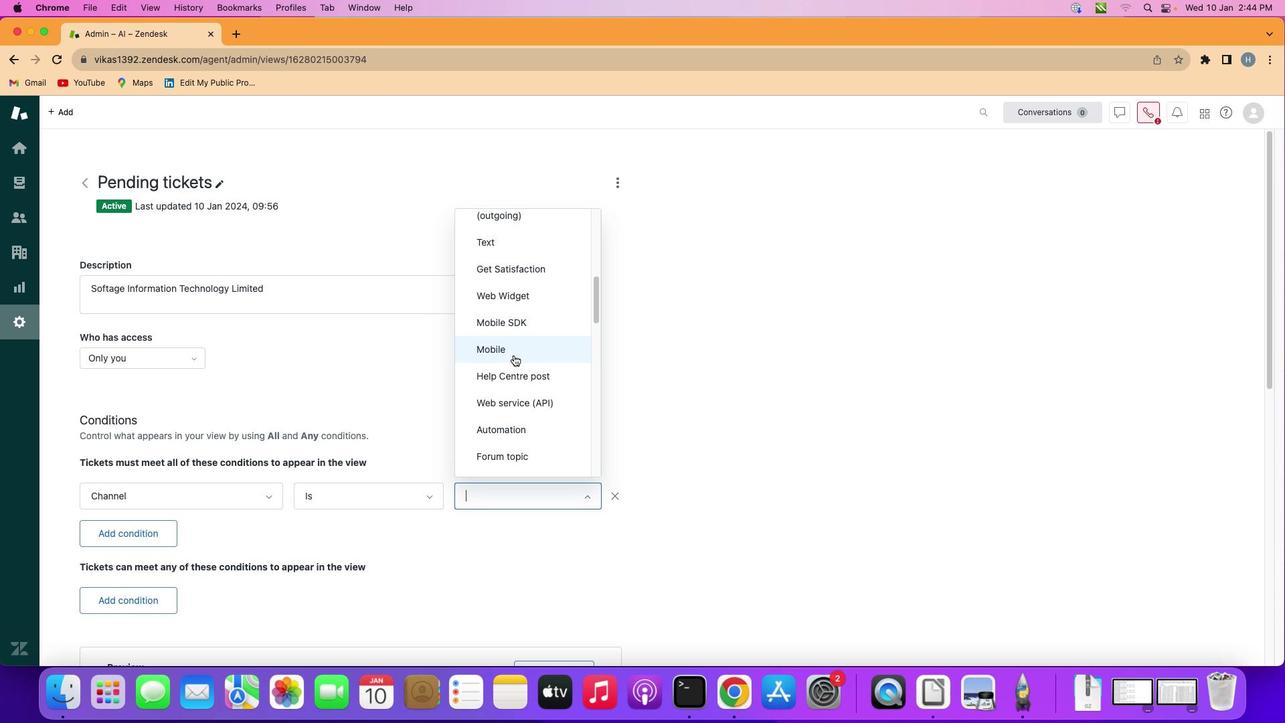
Action: Mouse scrolled (495, 336) with delta (-18, -18)
Screenshot: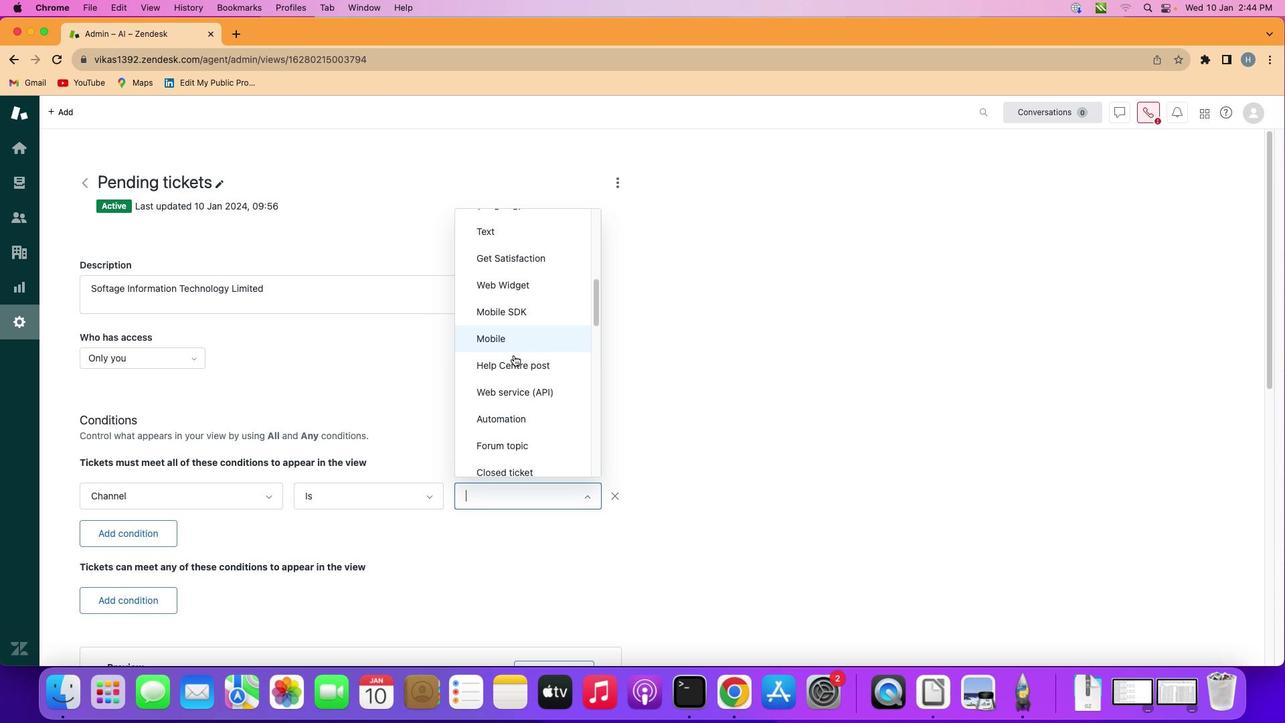 
Action: Mouse scrolled (495, 336) with delta (-18, -18)
Screenshot: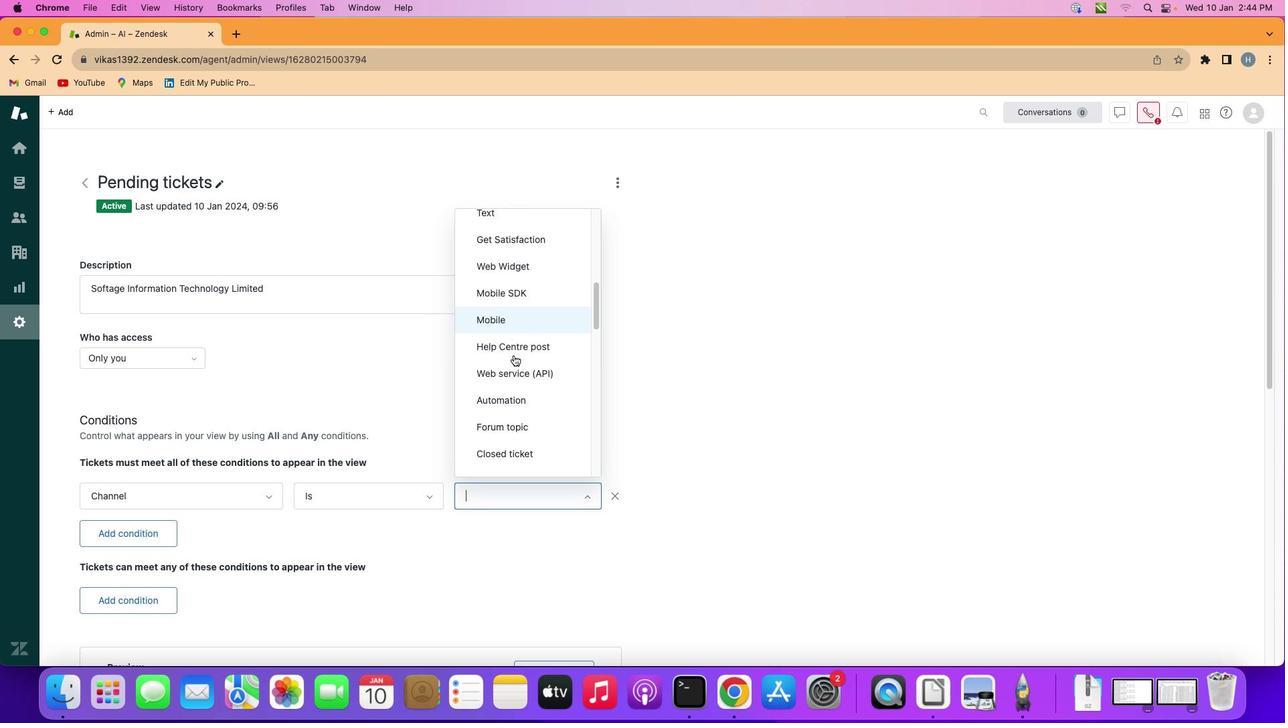 
Action: Mouse scrolled (495, 336) with delta (-18, -18)
Screenshot: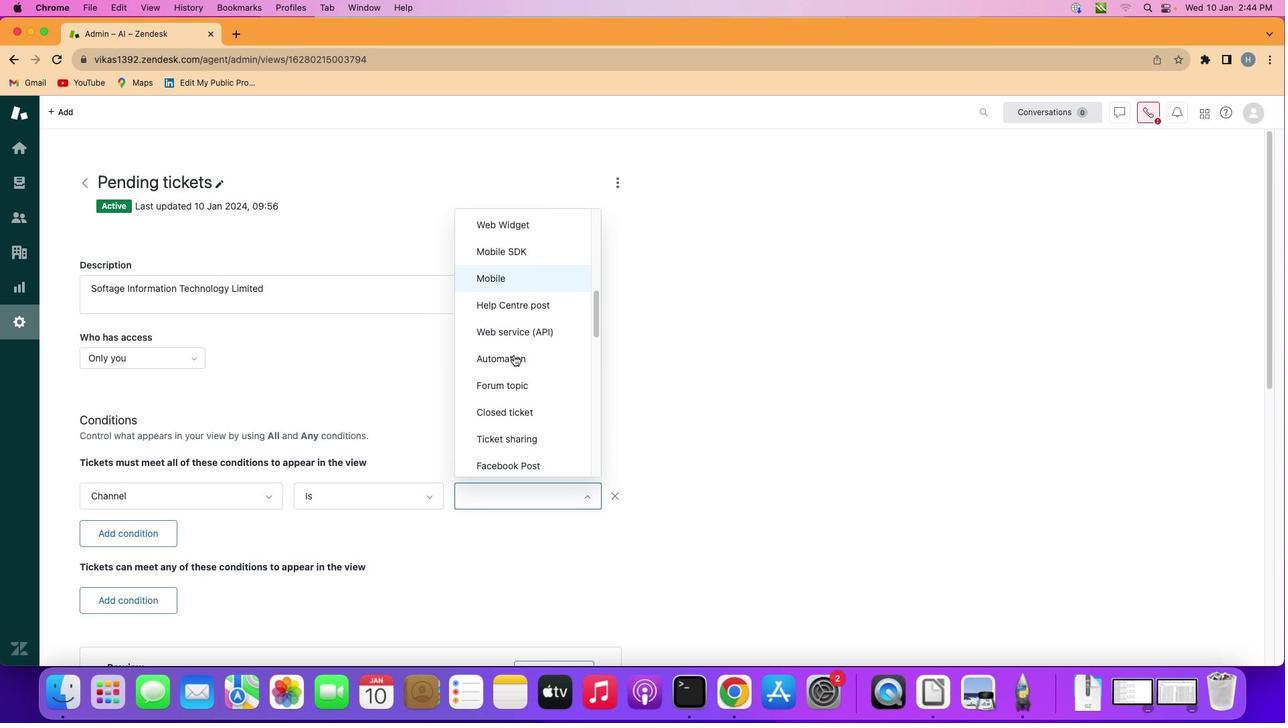 
Action: Mouse moved to (497, 335)
Screenshot: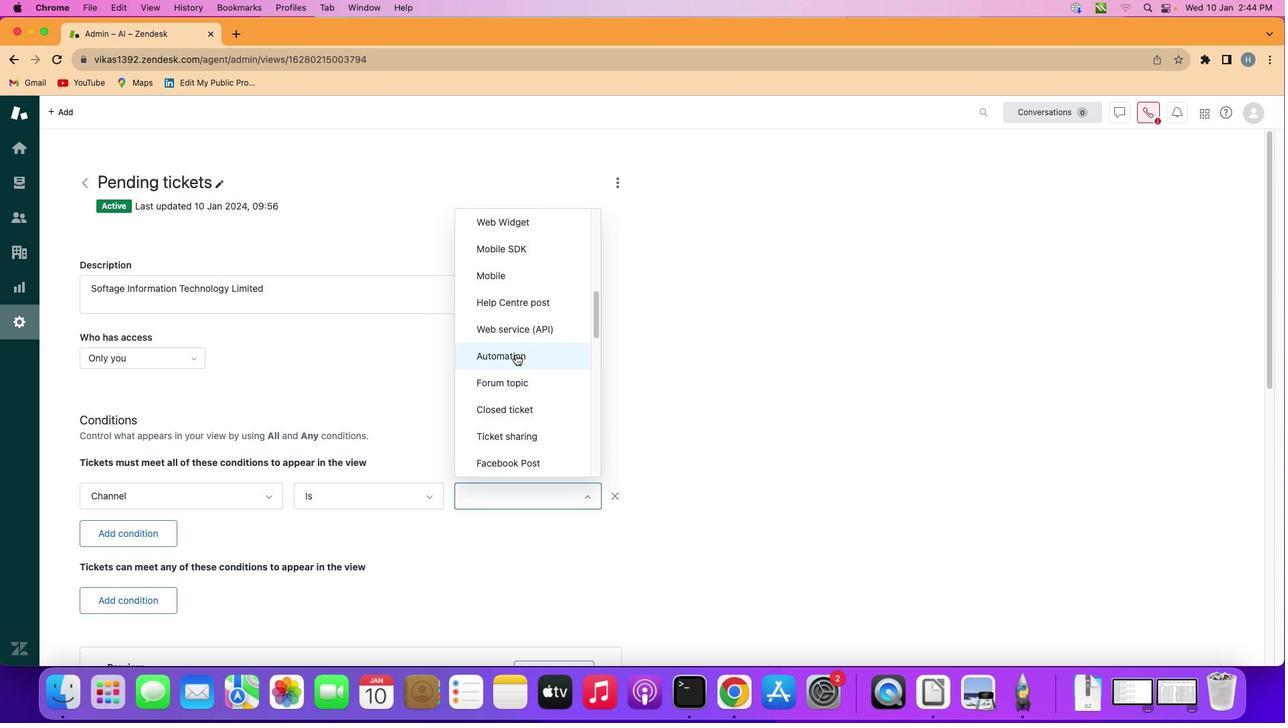 
Action: Mouse scrolled (497, 335) with delta (-18, -18)
Screenshot: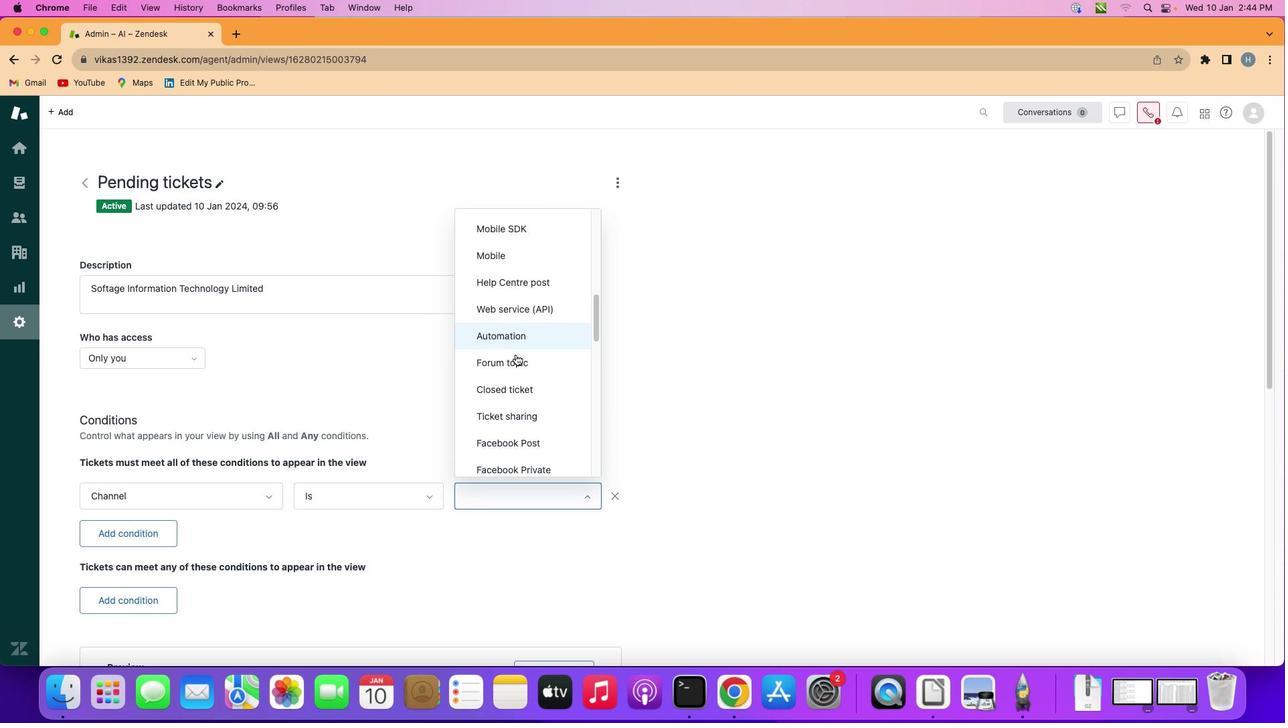 
Action: Mouse scrolled (497, 335) with delta (-18, -18)
Screenshot: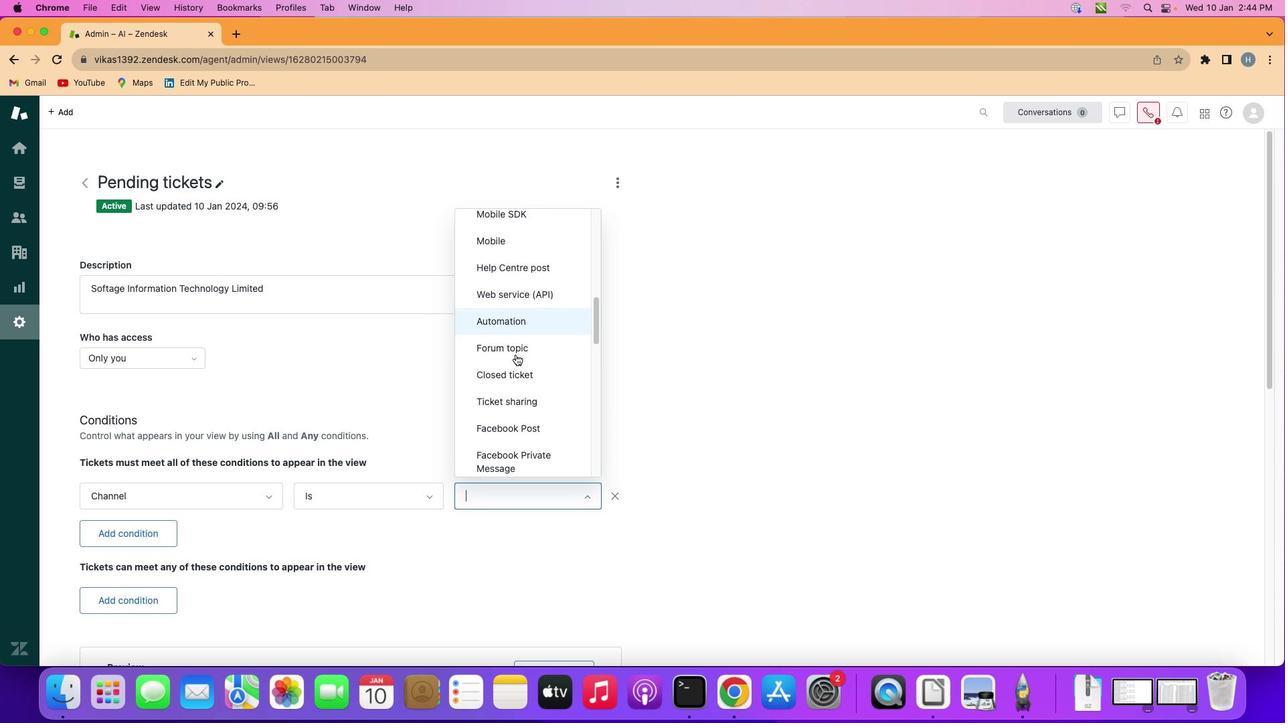 
Action: Mouse scrolled (497, 335) with delta (-18, -18)
Screenshot: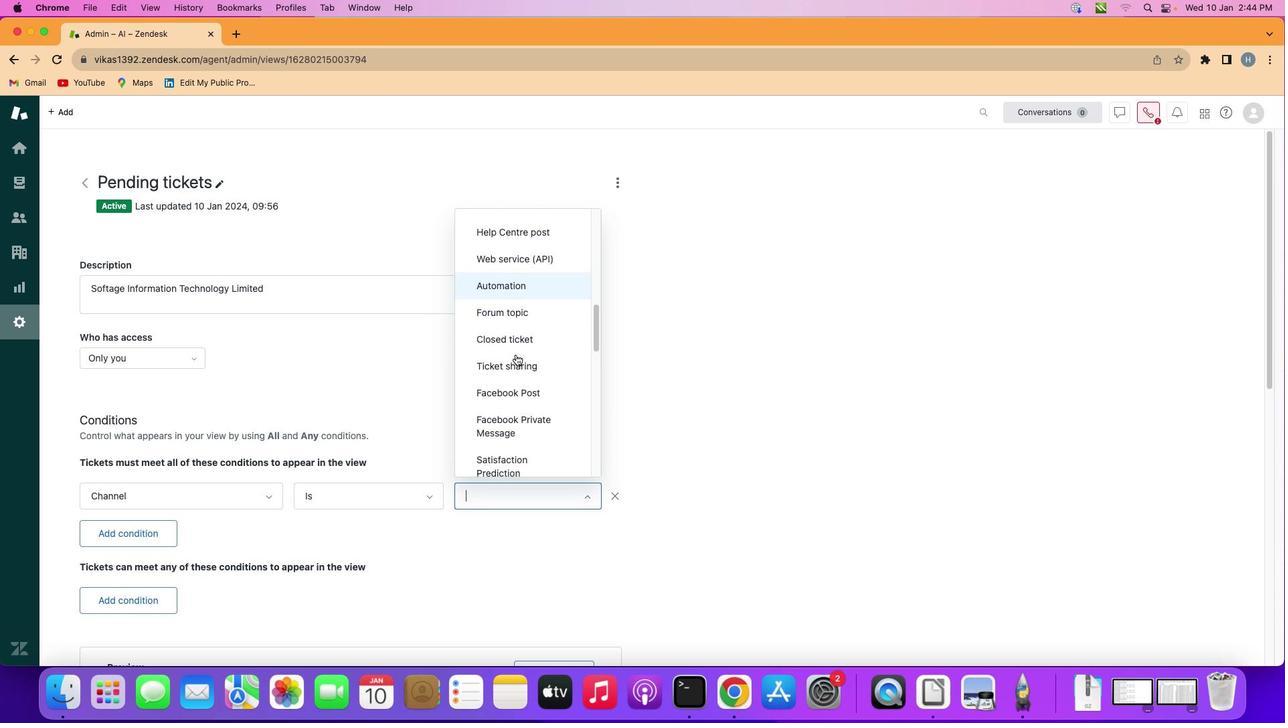 
Action: Mouse scrolled (497, 335) with delta (-18, -18)
Screenshot: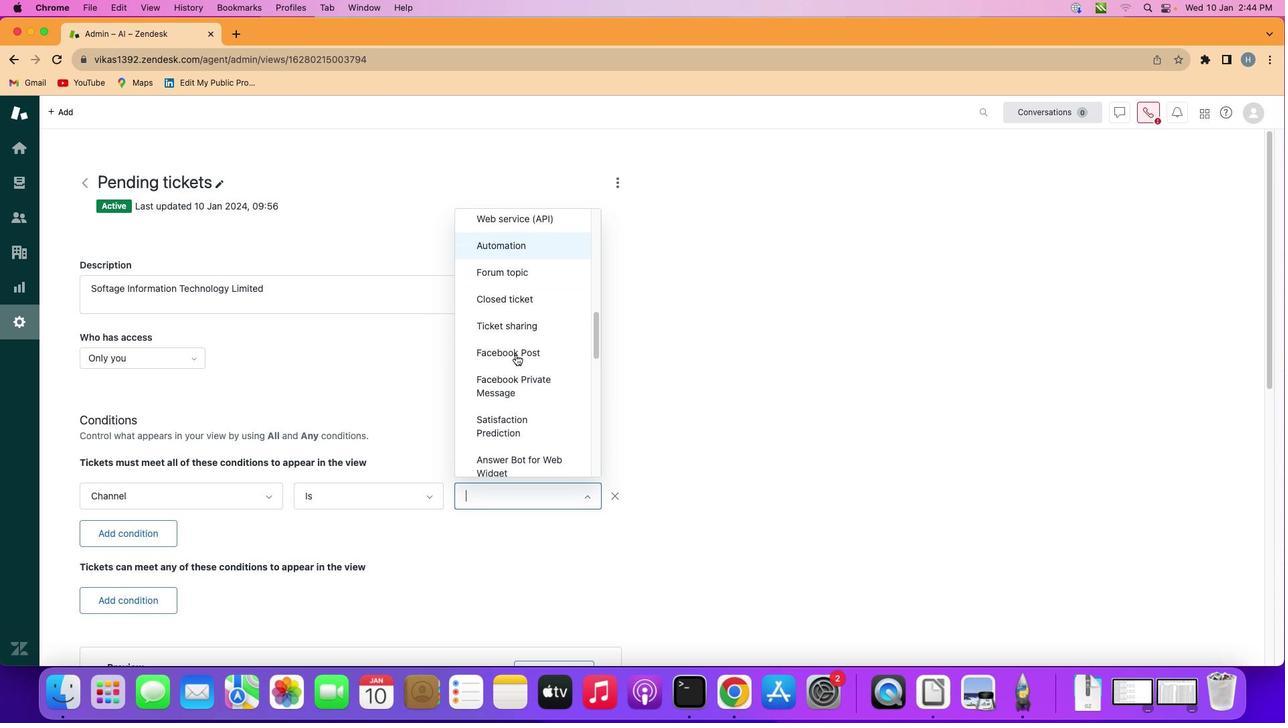 
Action: Mouse moved to (505, 332)
Screenshot: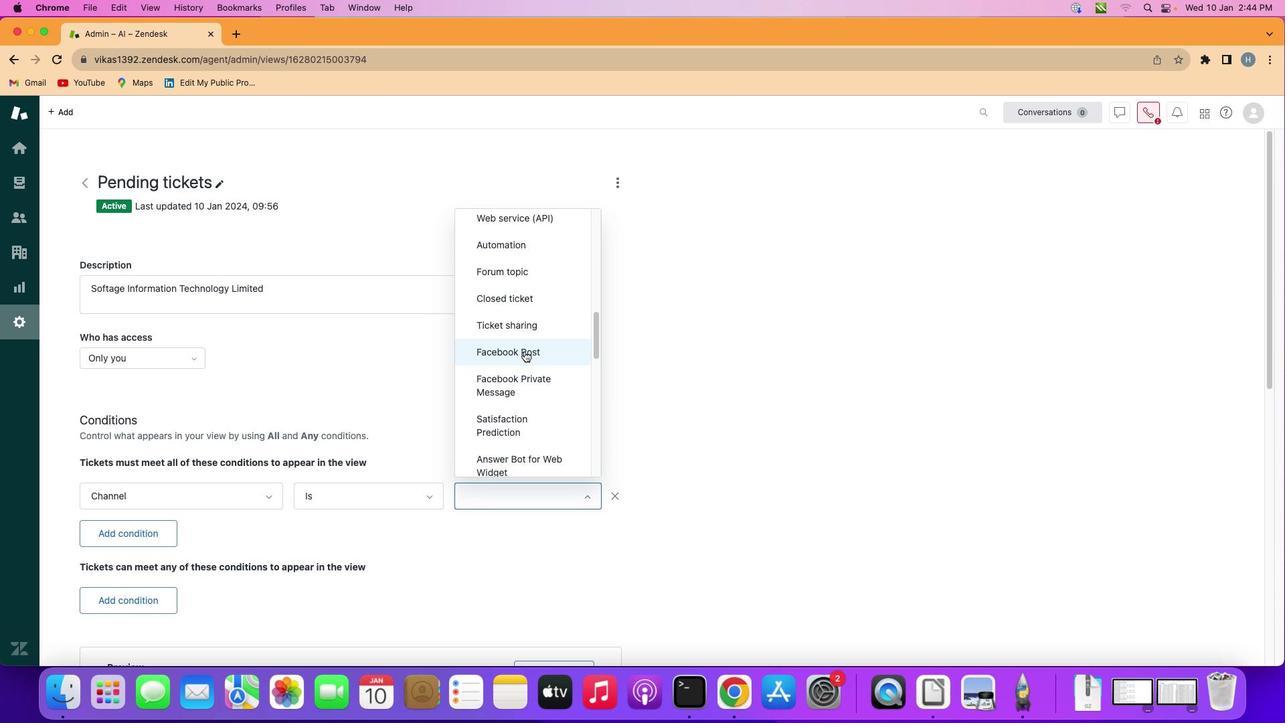 
Action: Mouse pressed left at (505, 332)
Screenshot: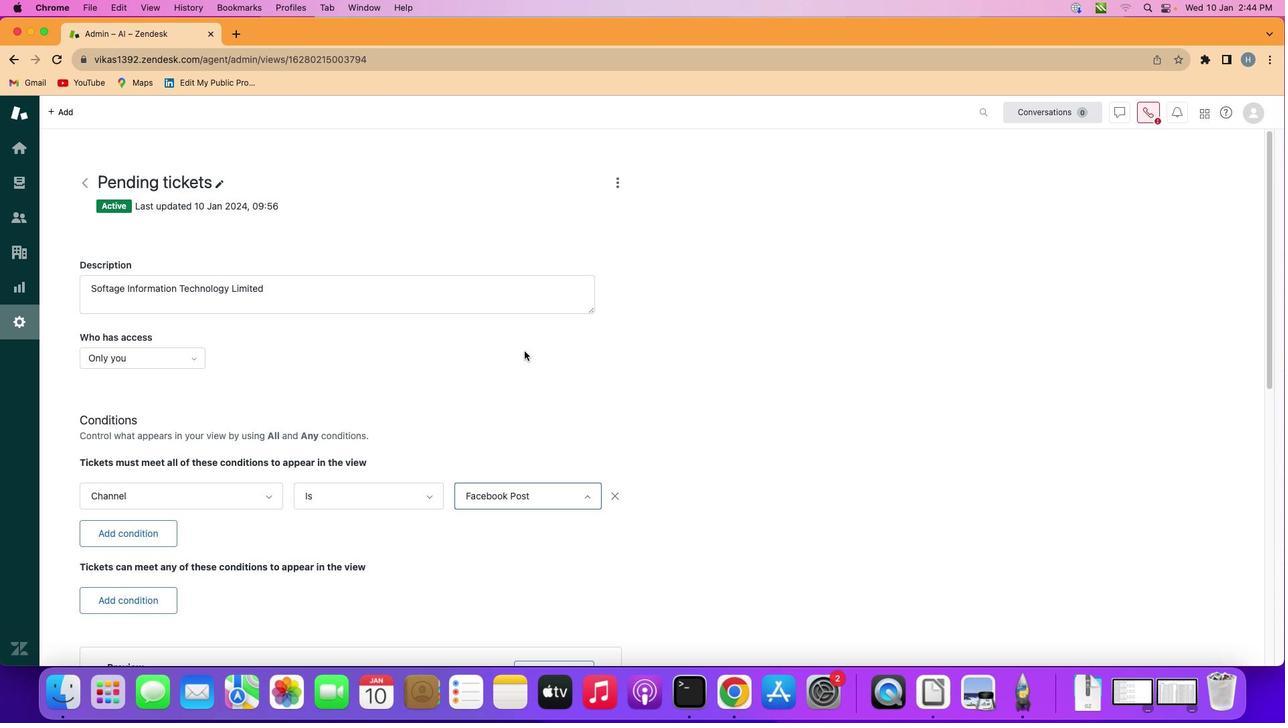
Action: Mouse moved to (504, 330)
Screenshot: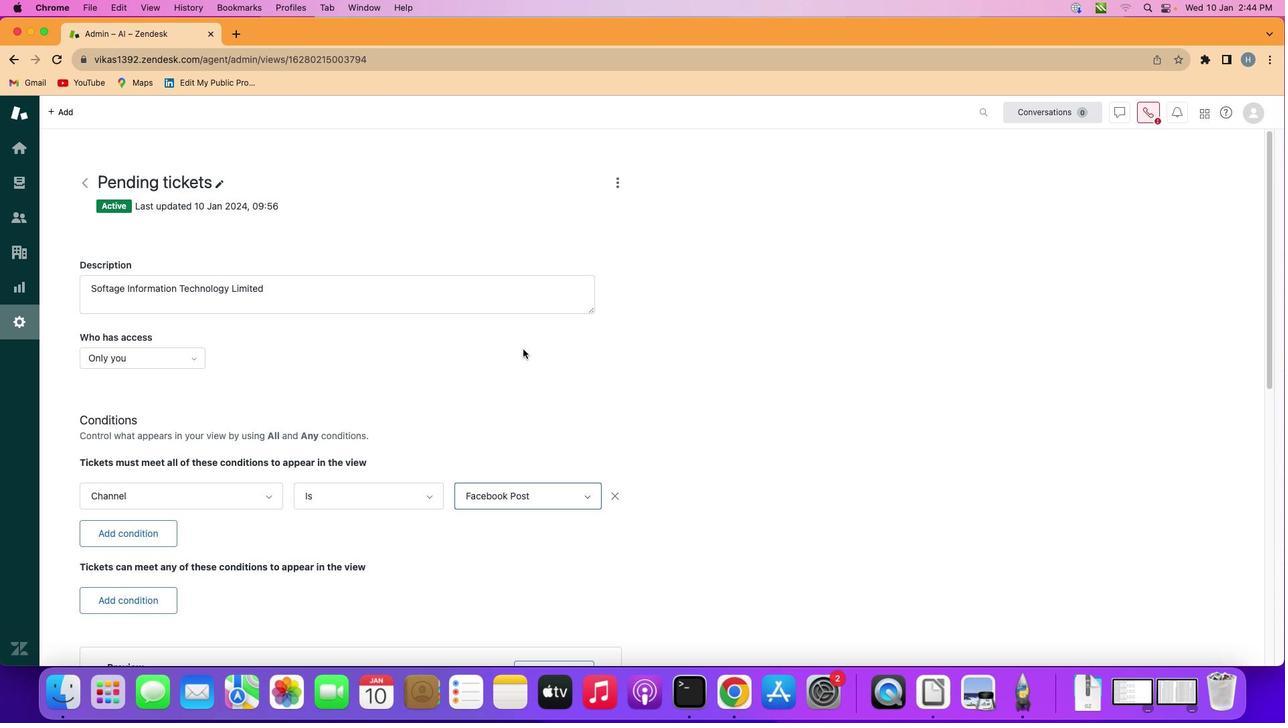 
